 Task: Create new Company, with domain: 'washington.edu' and type: 'Prospect'. Add new contact for this company, with mail Id: 'Ishan.Long@washington.edu', First Name: Ishan, Last name:  Long, Job Title: 'IT Security Specialist', Phone Number: '(202) 555-2351'. Change life cycle stage to  Lead and lead status to  Open. Logged in from softage.1@softage.net
Action: Mouse moved to (99, 64)
Screenshot: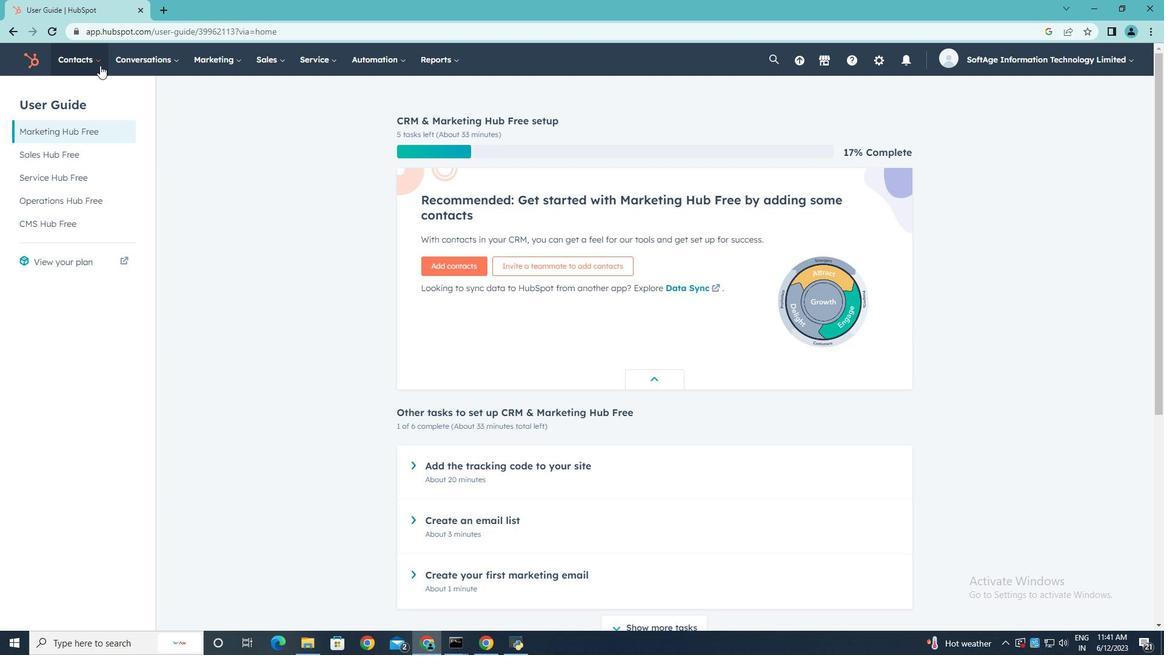 
Action: Mouse pressed left at (99, 64)
Screenshot: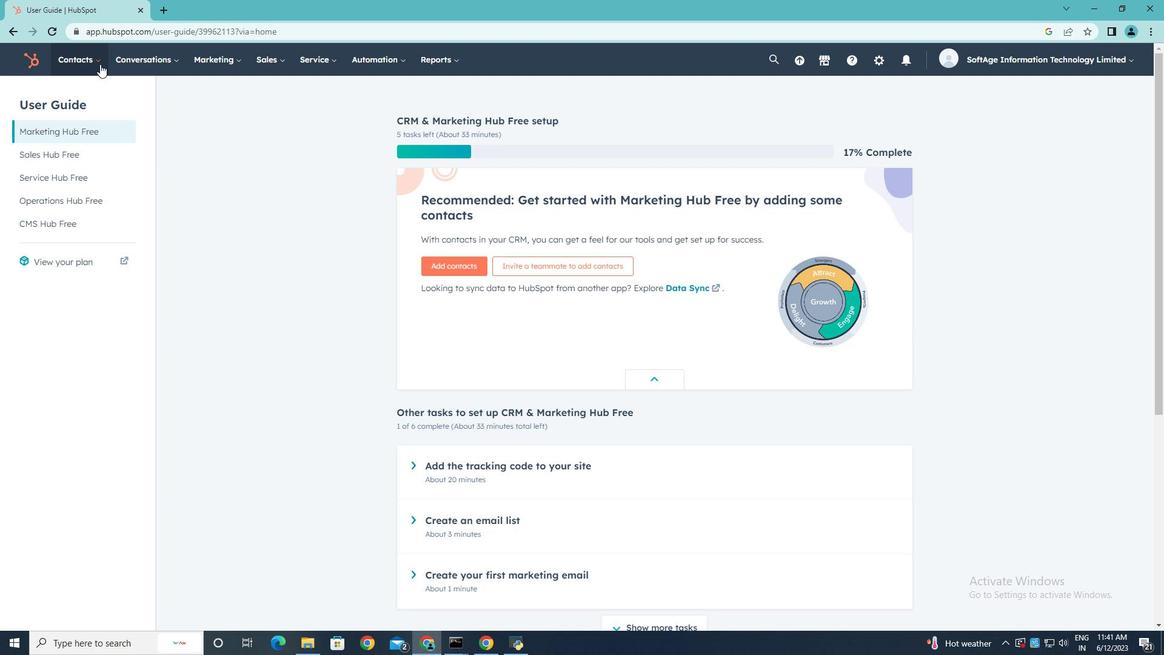 
Action: Mouse moved to (99, 124)
Screenshot: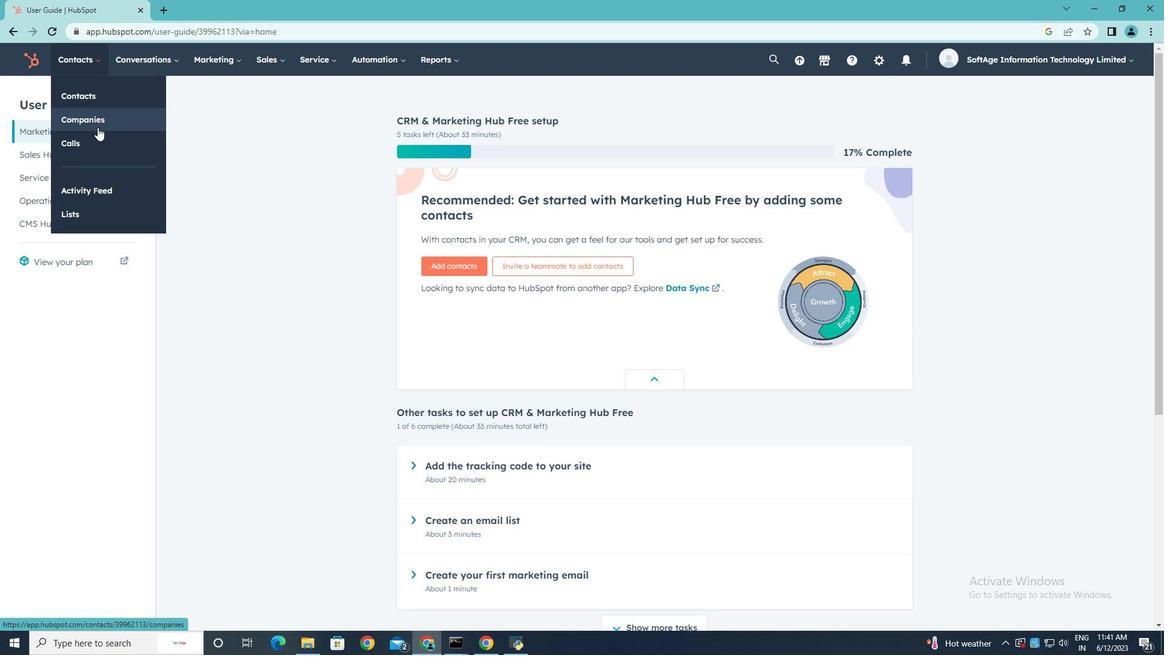 
Action: Mouse pressed left at (99, 124)
Screenshot: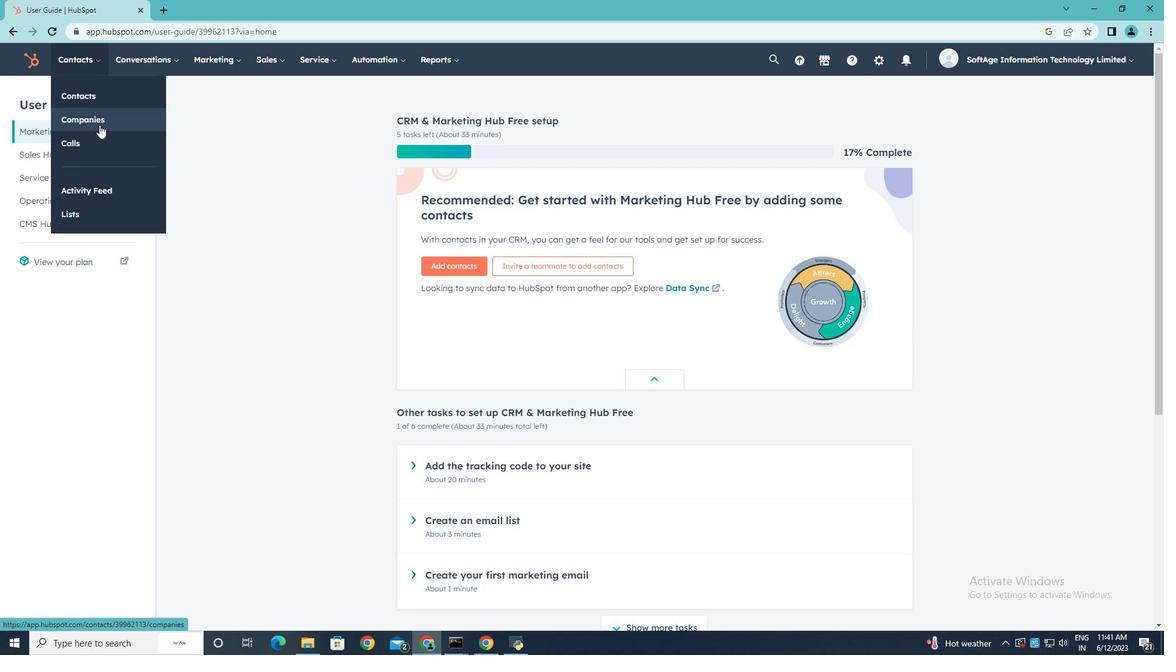 
Action: Mouse moved to (1093, 104)
Screenshot: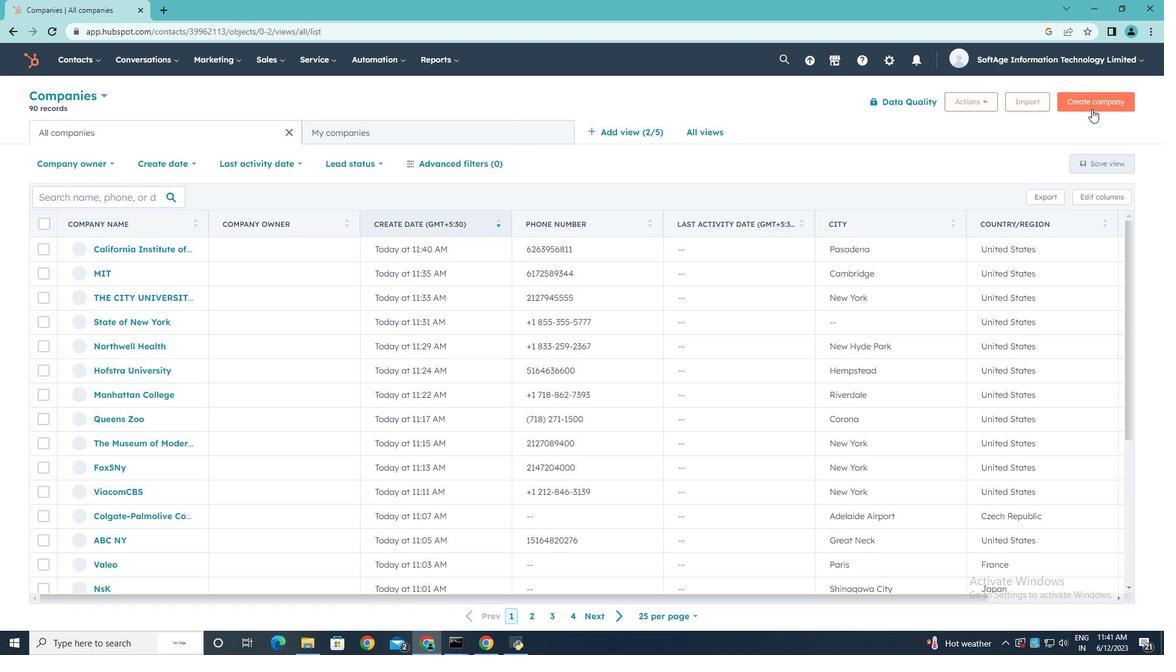 
Action: Mouse pressed left at (1093, 104)
Screenshot: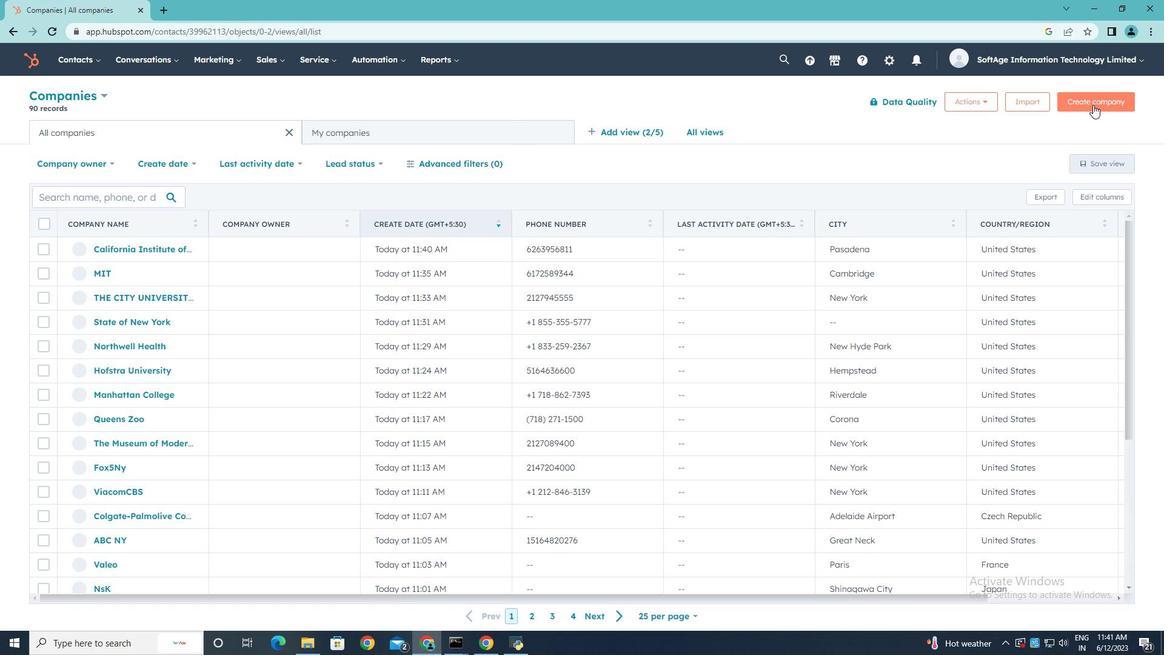 
Action: Mouse moved to (896, 162)
Screenshot: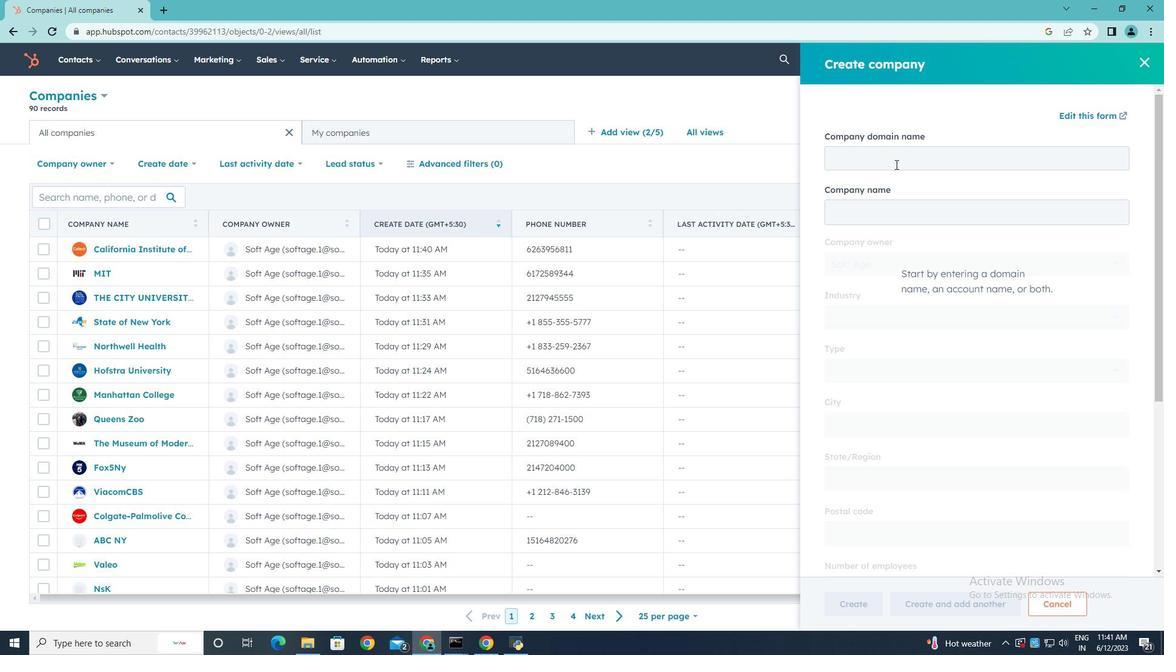 
Action: Mouse pressed left at (896, 162)
Screenshot: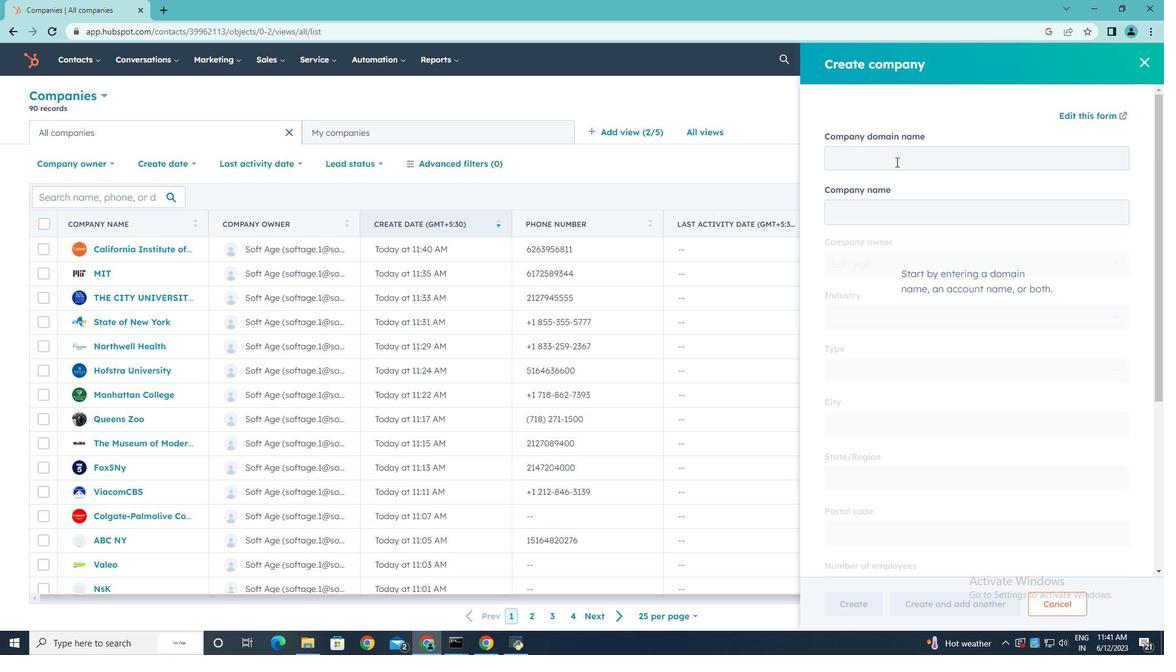 
Action: Key pressed washi<Key.backspace>ington.edu
Screenshot: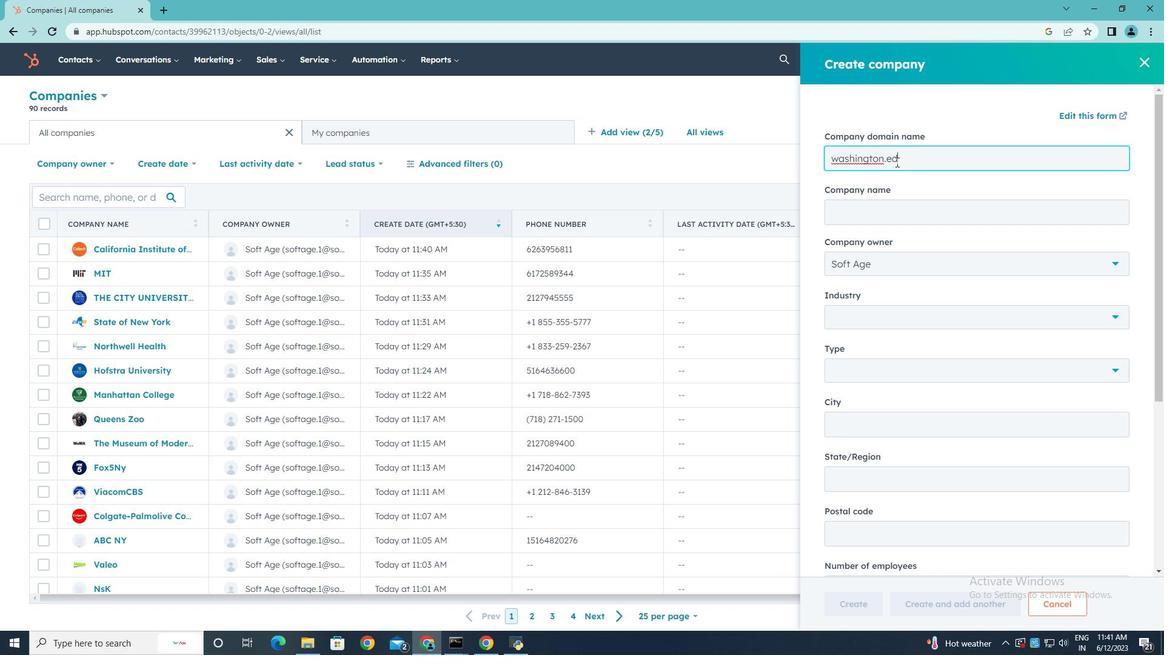 
Action: Mouse moved to (948, 211)
Screenshot: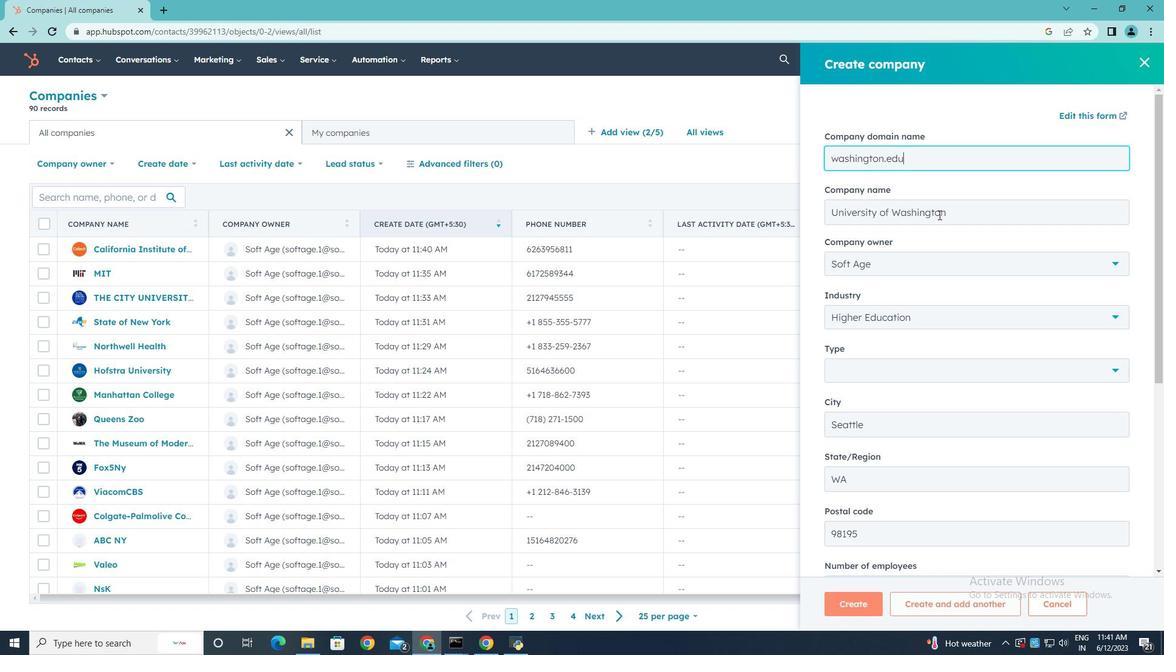 
Action: Mouse scrolled (948, 211) with delta (0, 0)
Screenshot: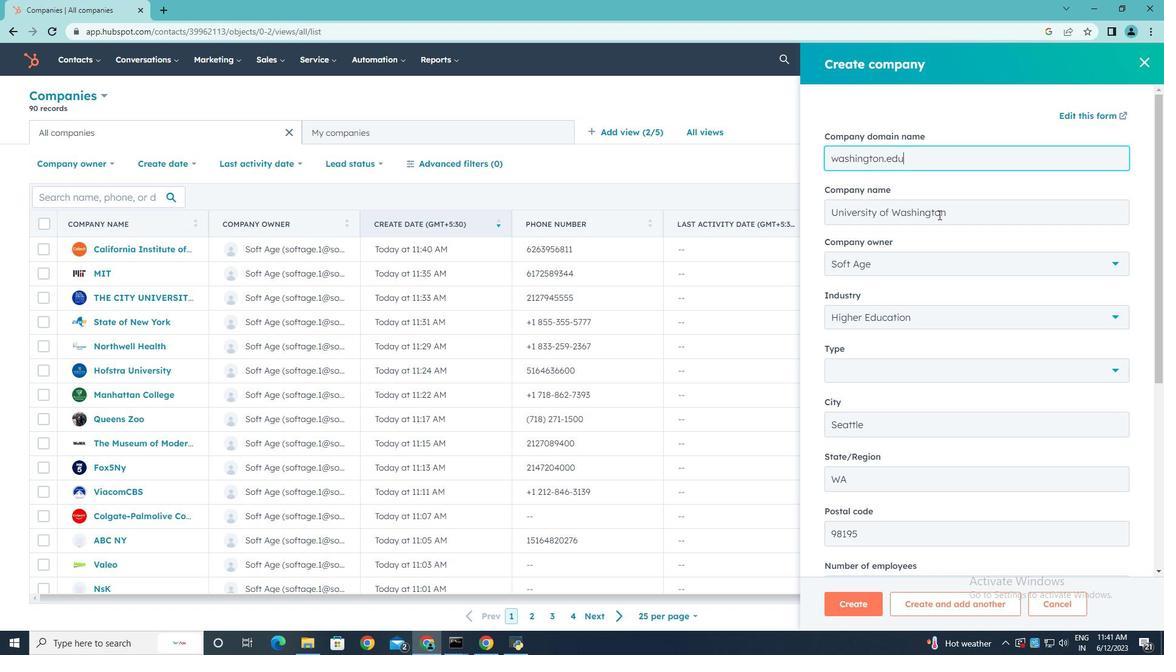 
Action: Mouse scrolled (948, 211) with delta (0, 0)
Screenshot: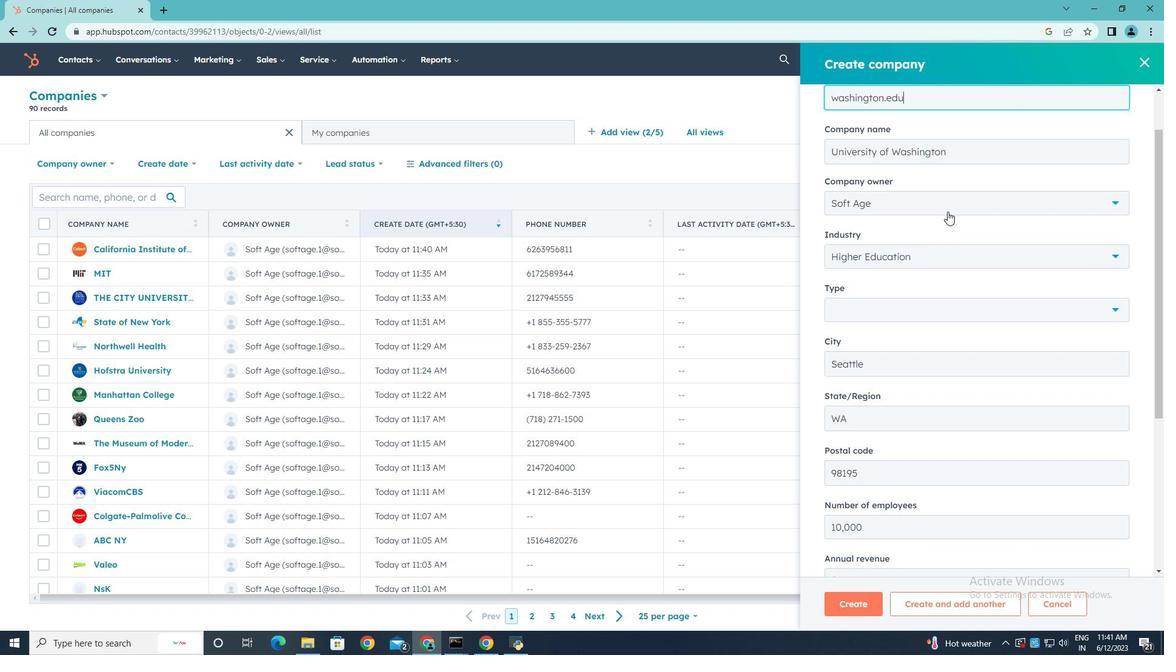 
Action: Mouse moved to (1115, 250)
Screenshot: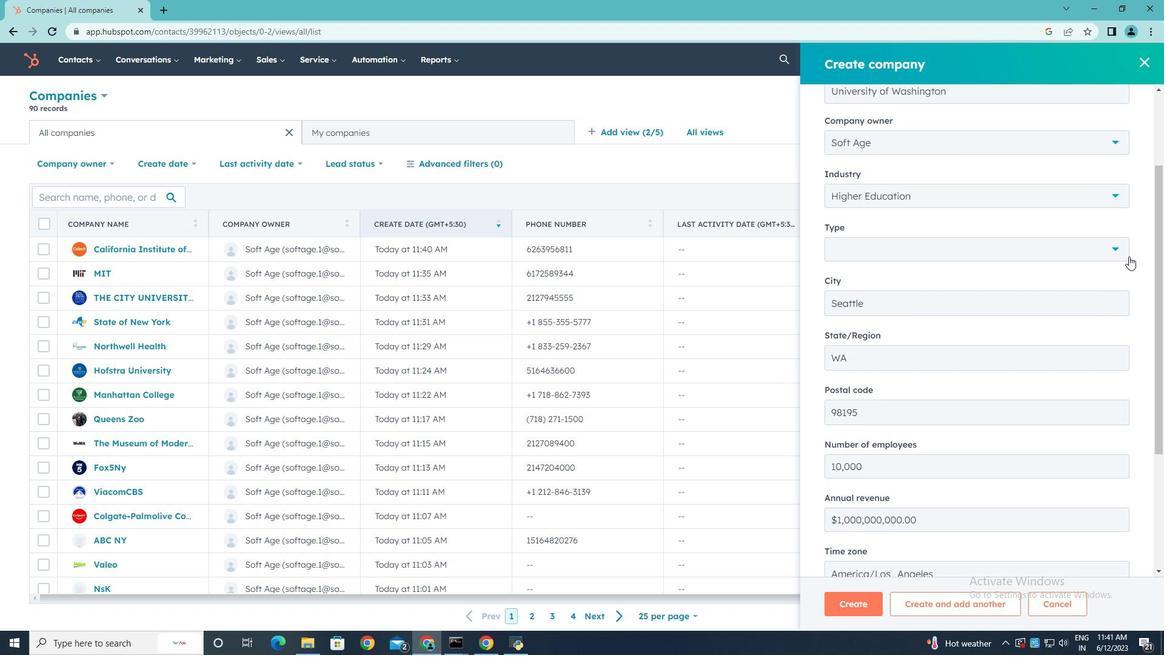 
Action: Mouse pressed left at (1115, 250)
Screenshot: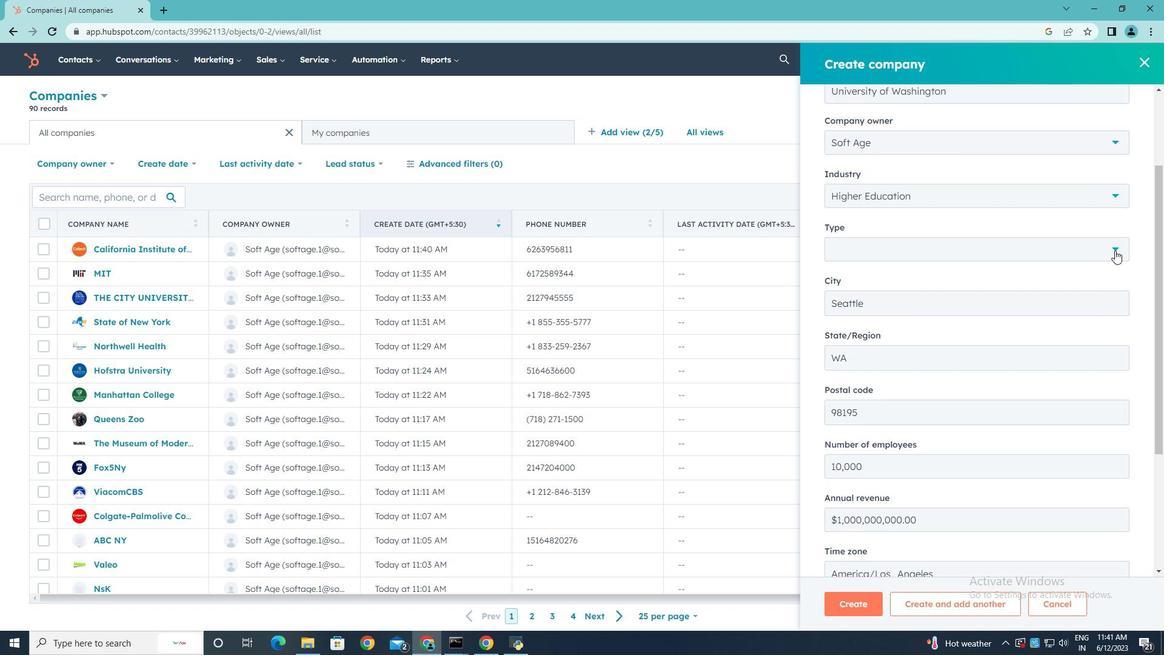 
Action: Mouse moved to (882, 301)
Screenshot: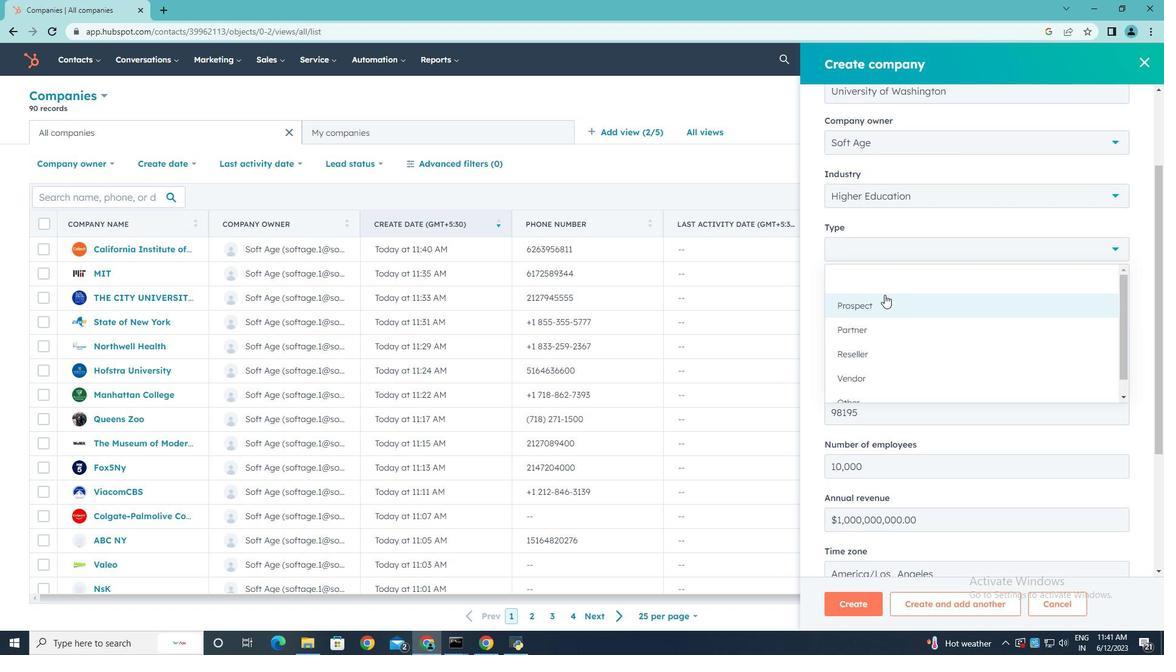 
Action: Mouse pressed left at (882, 301)
Screenshot: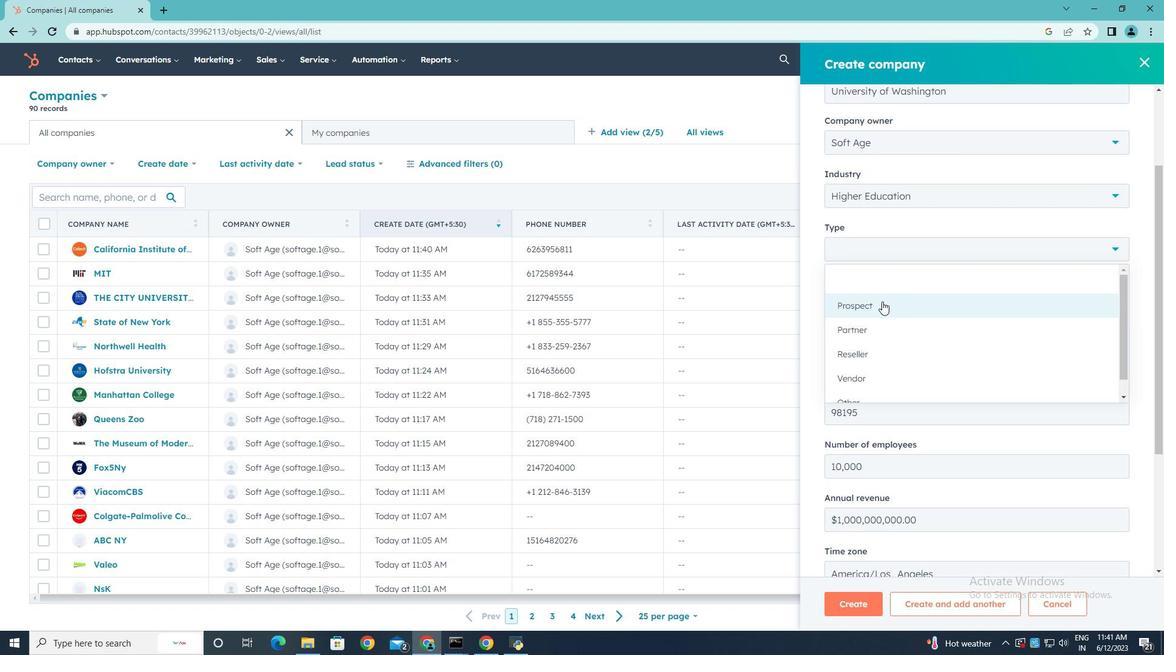 
Action: Mouse scrolled (882, 300) with delta (0, 0)
Screenshot: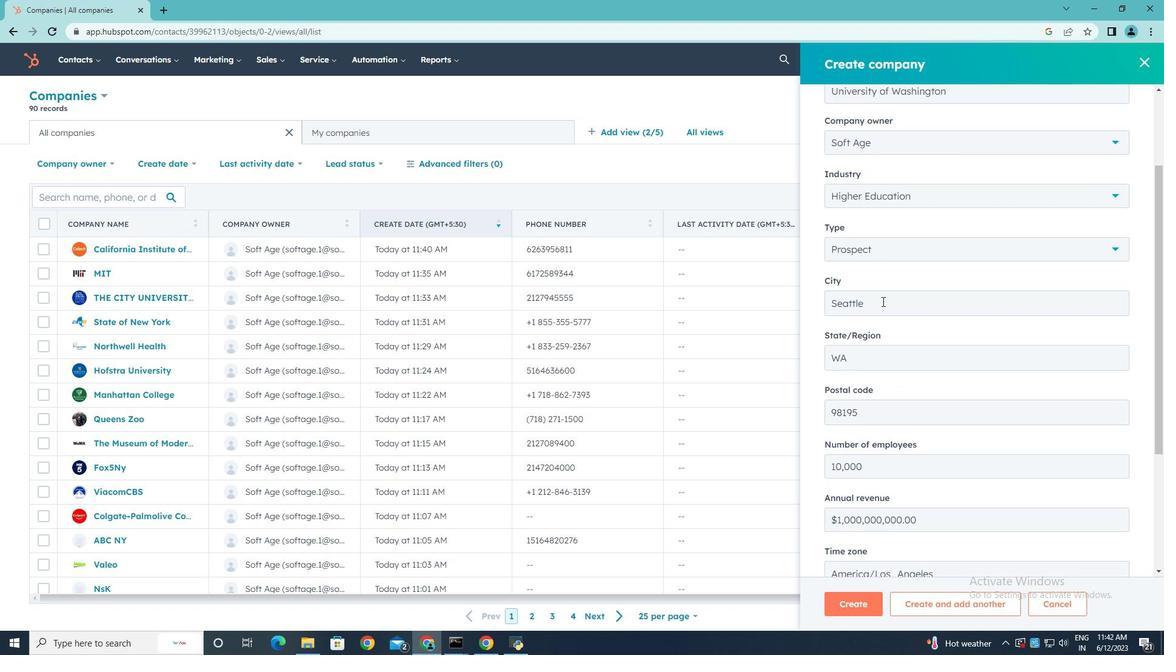 
Action: Mouse scrolled (882, 300) with delta (0, 0)
Screenshot: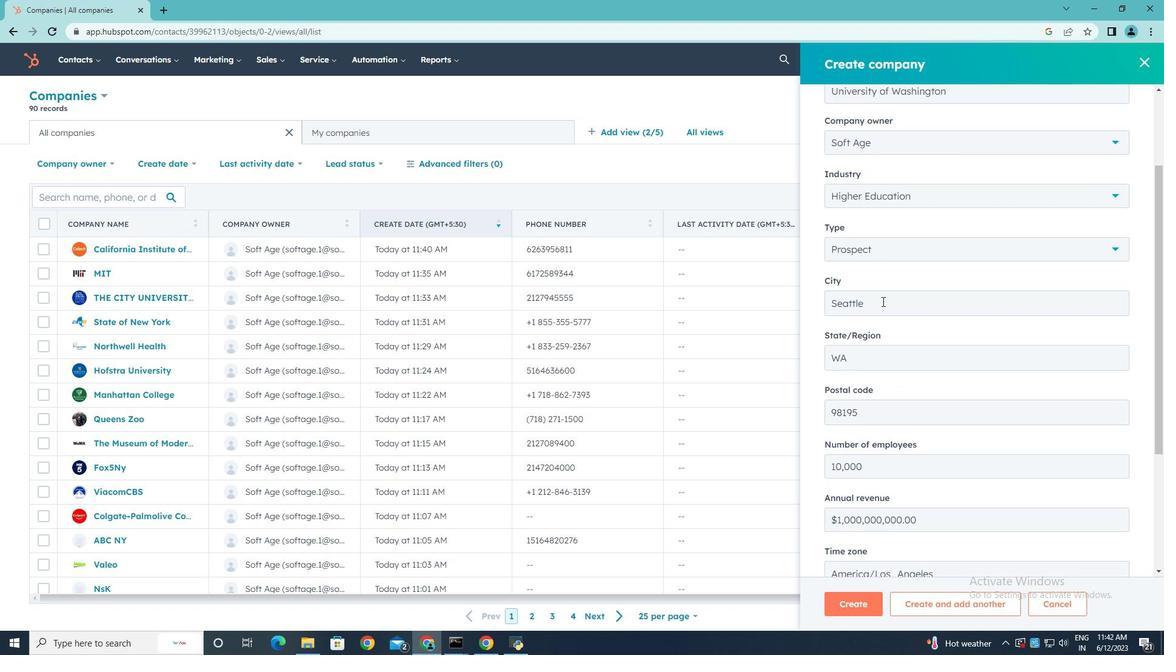 
Action: Mouse scrolled (882, 300) with delta (0, 0)
Screenshot: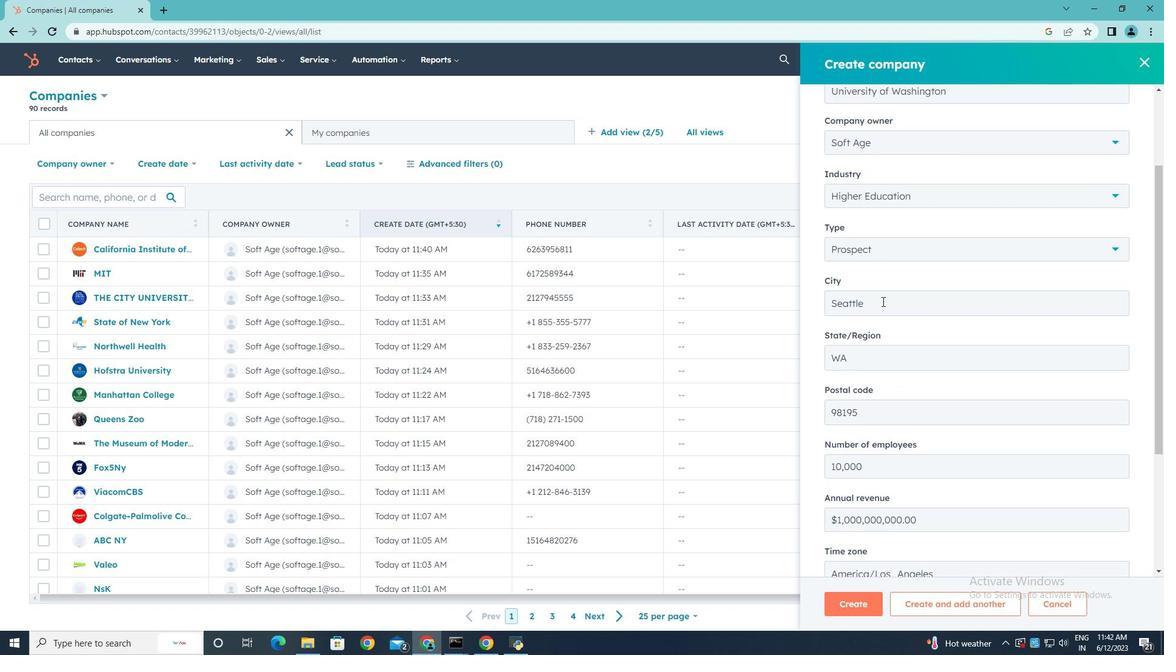 
Action: Mouse moved to (851, 597)
Screenshot: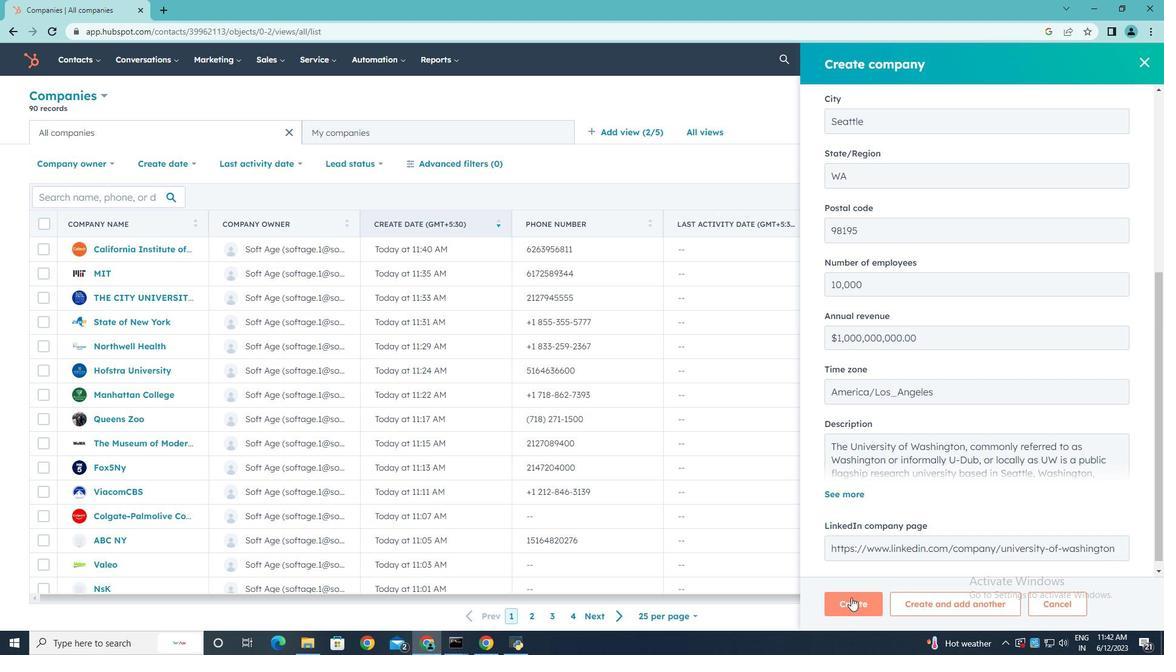 
Action: Mouse pressed left at (851, 597)
Screenshot: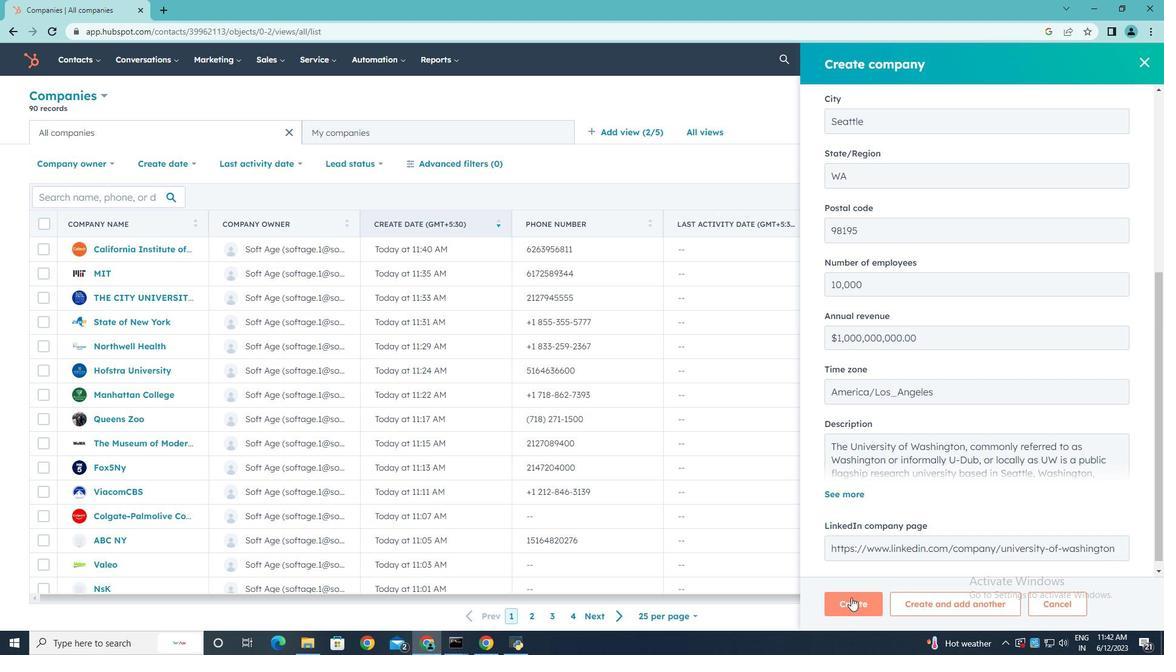 
Action: Mouse moved to (822, 391)
Screenshot: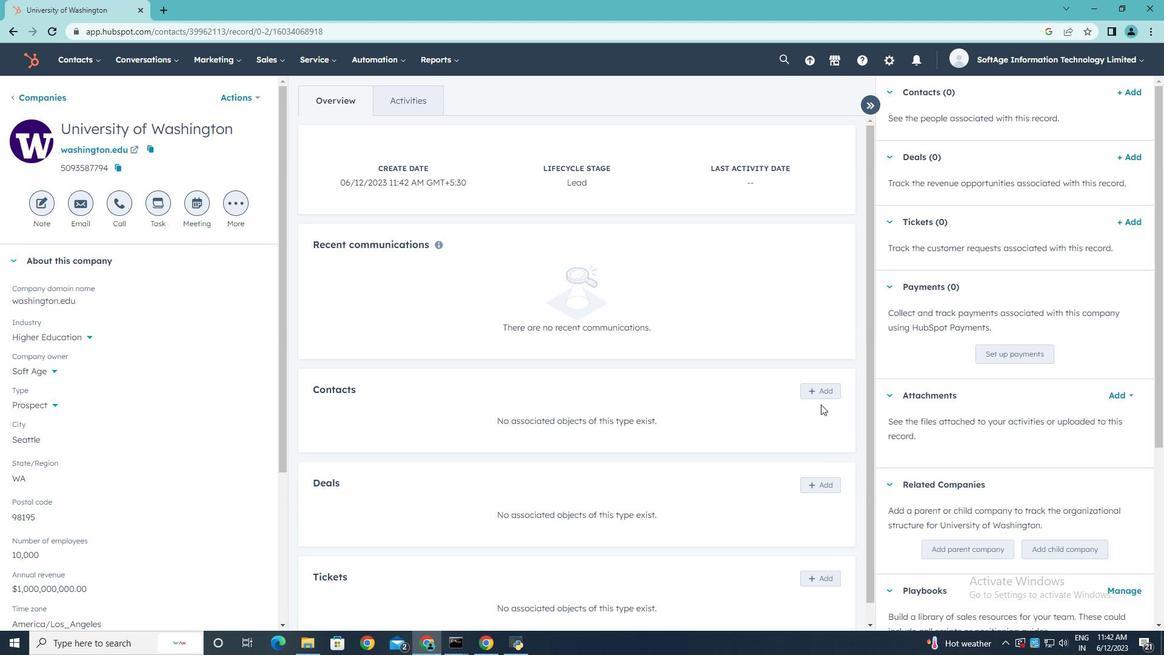 
Action: Mouse pressed left at (822, 391)
Screenshot: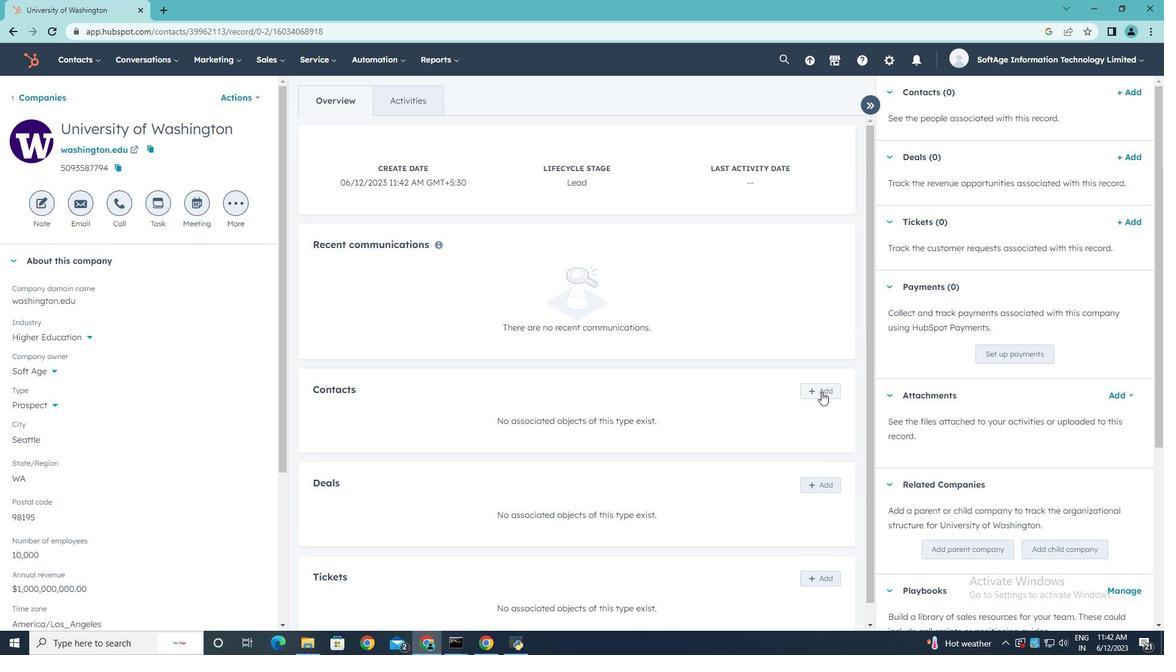 
Action: Mouse moved to (927, 125)
Screenshot: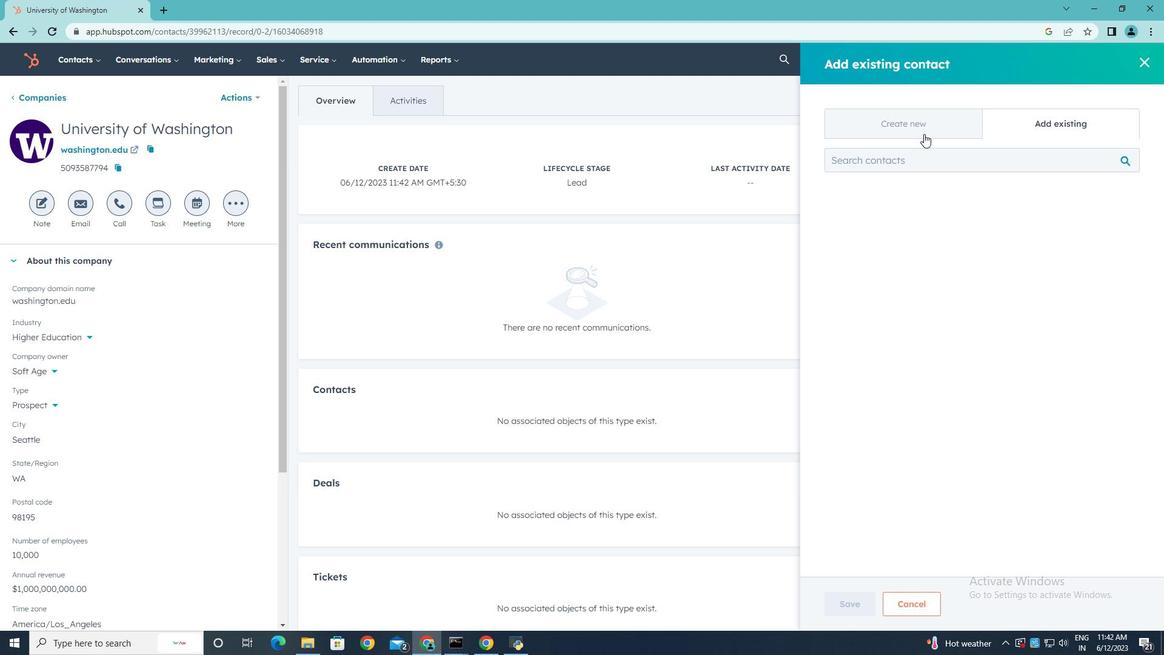 
Action: Mouse pressed left at (927, 125)
Screenshot: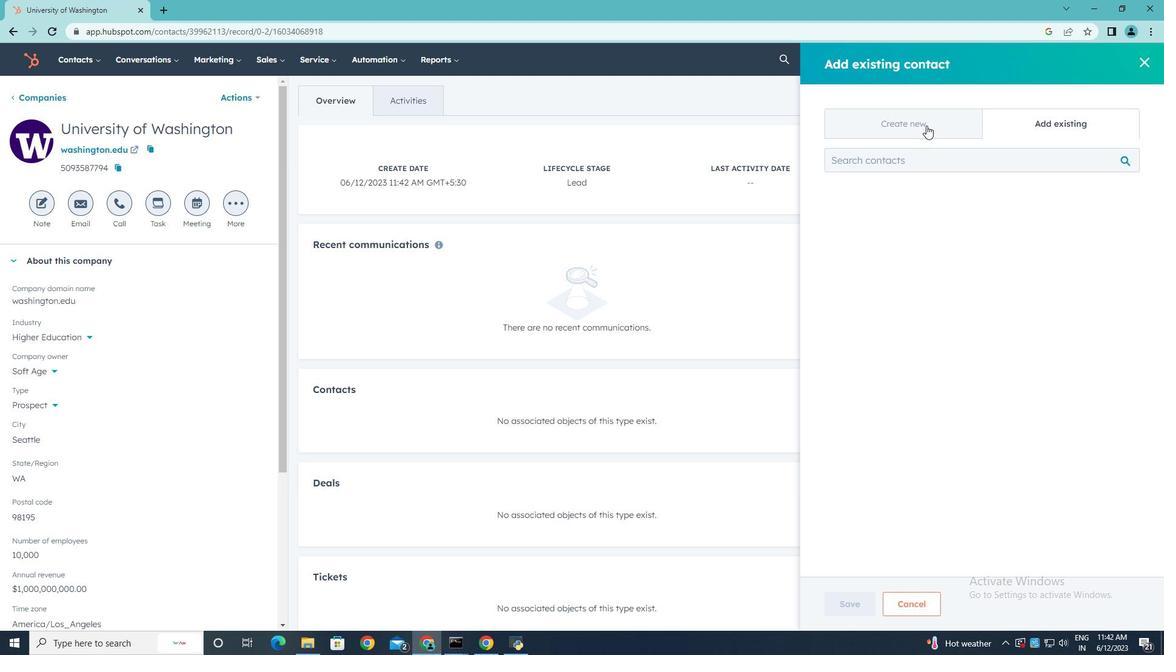 
Action: Mouse moved to (874, 197)
Screenshot: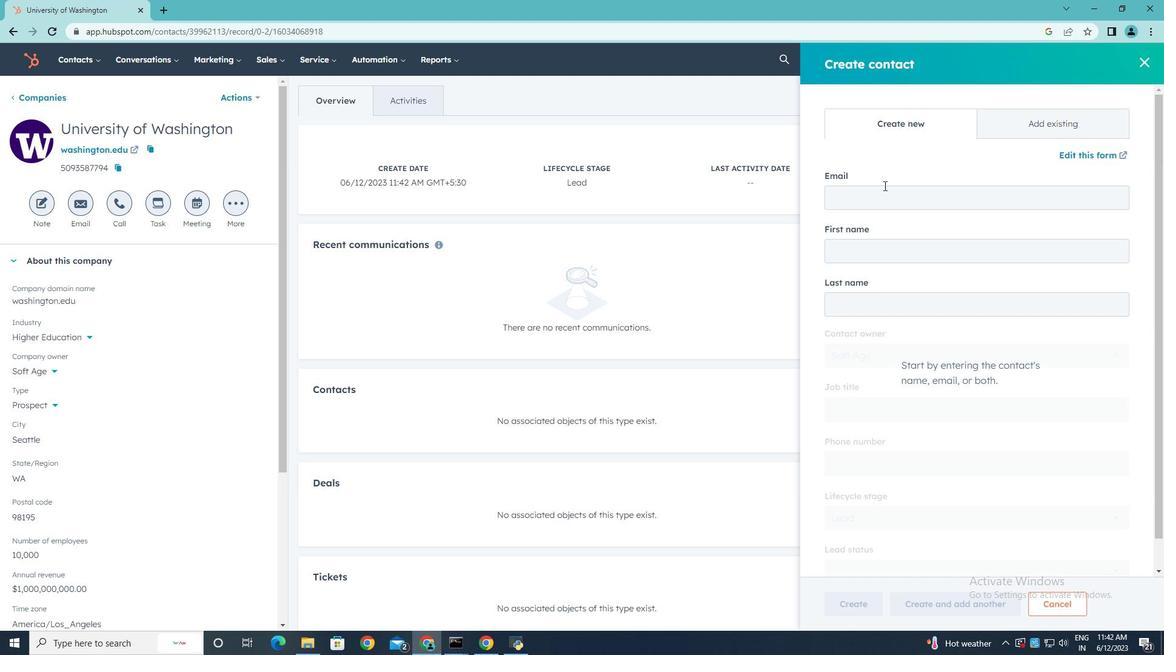 
Action: Mouse pressed left at (874, 197)
Screenshot: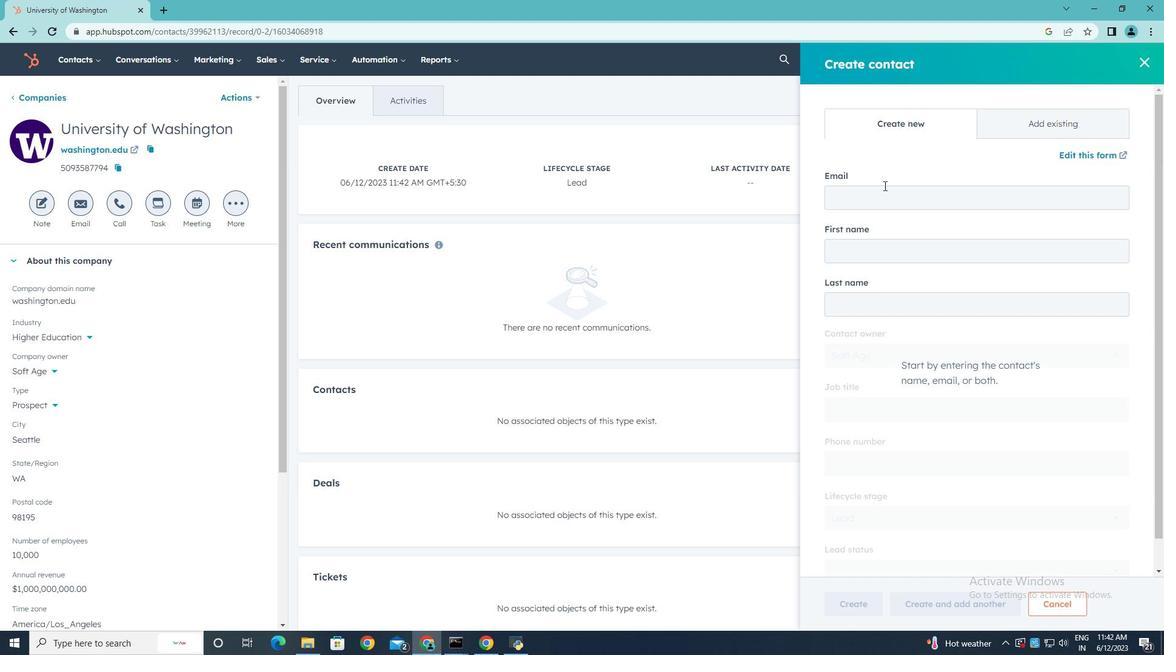 
Action: Key pressed <Key.shift>Ishan.<Key.shift>Long<Key.shift>@washington.edu
Screenshot: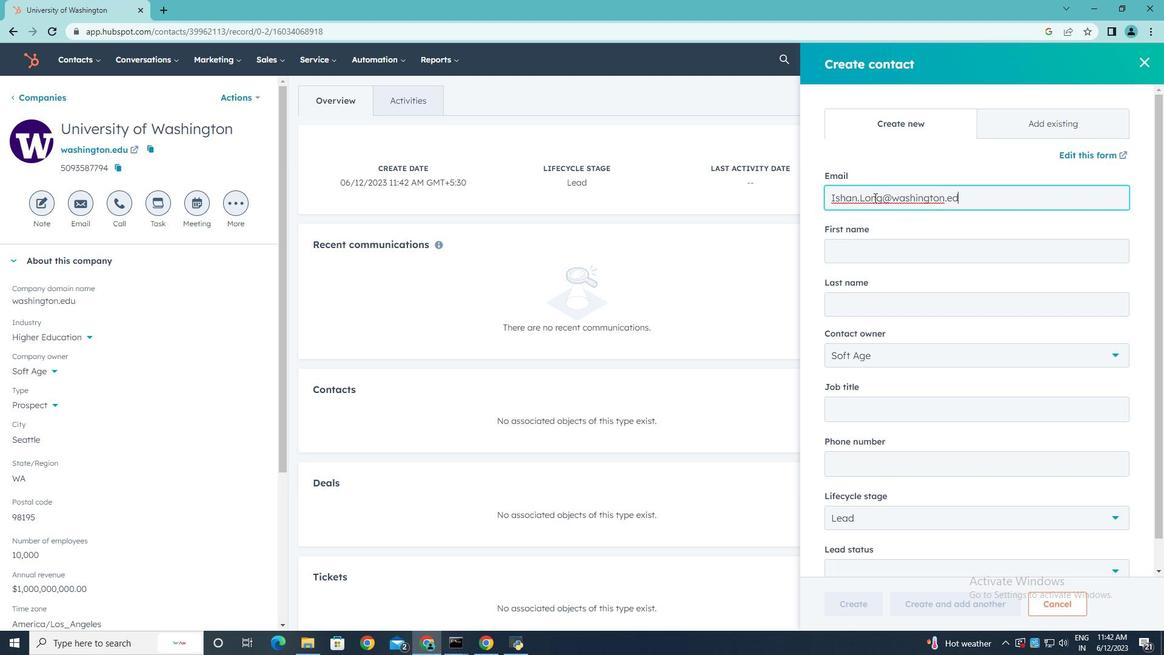 
Action: Mouse moved to (902, 252)
Screenshot: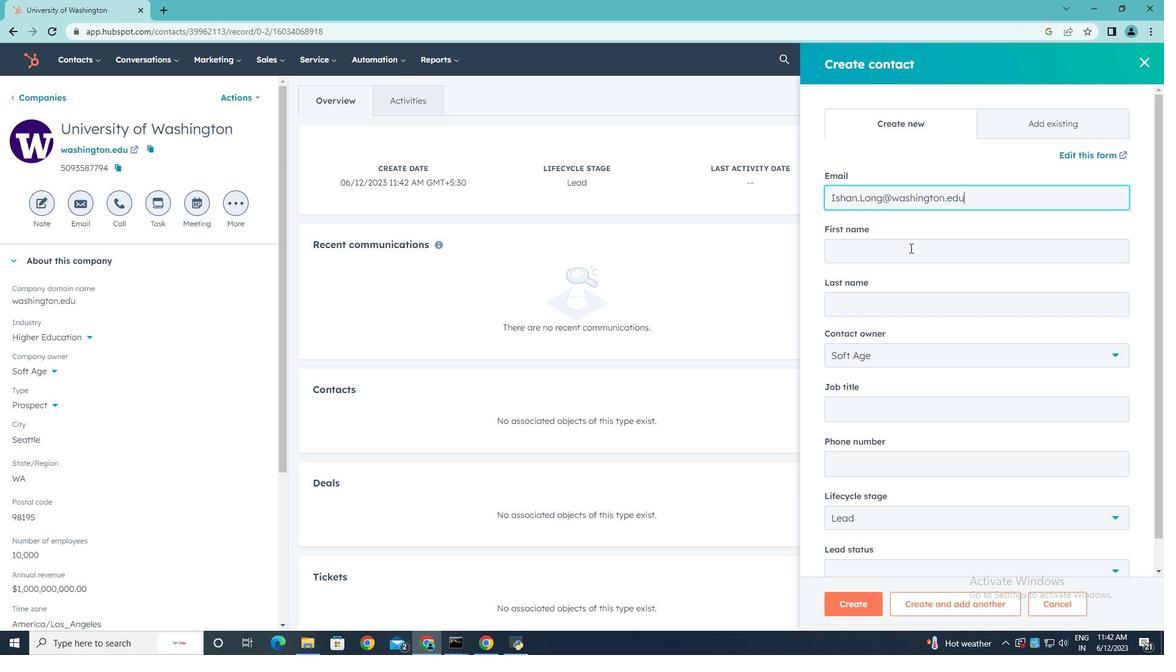 
Action: Mouse pressed left at (902, 252)
Screenshot: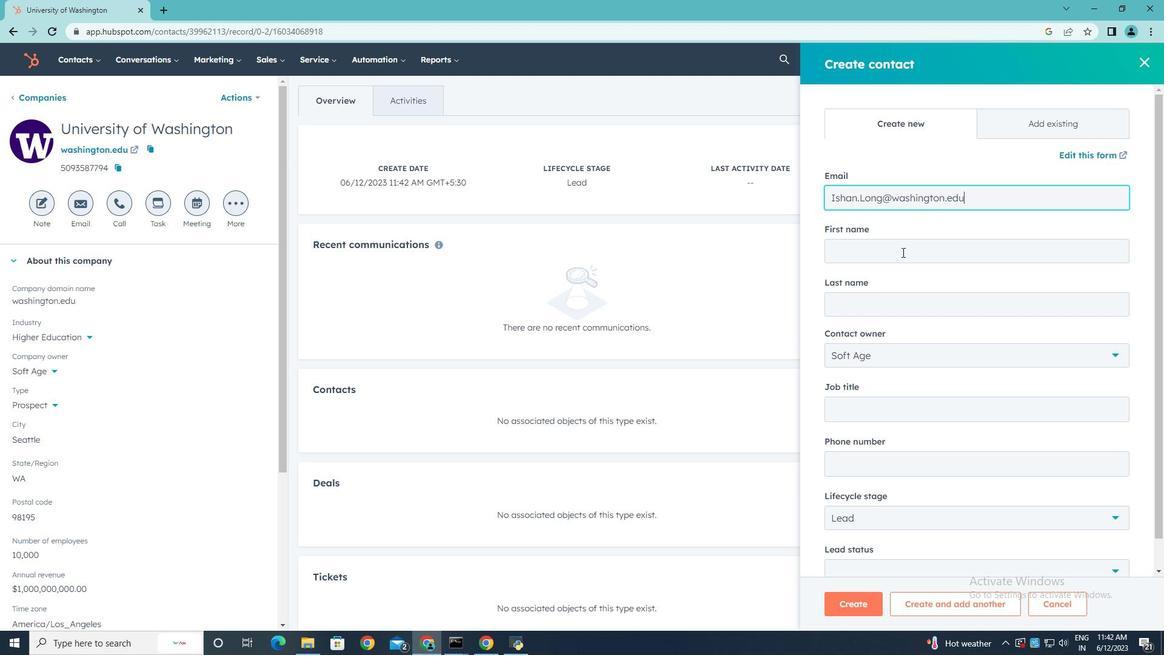 
Action: Mouse moved to (903, 252)
Screenshot: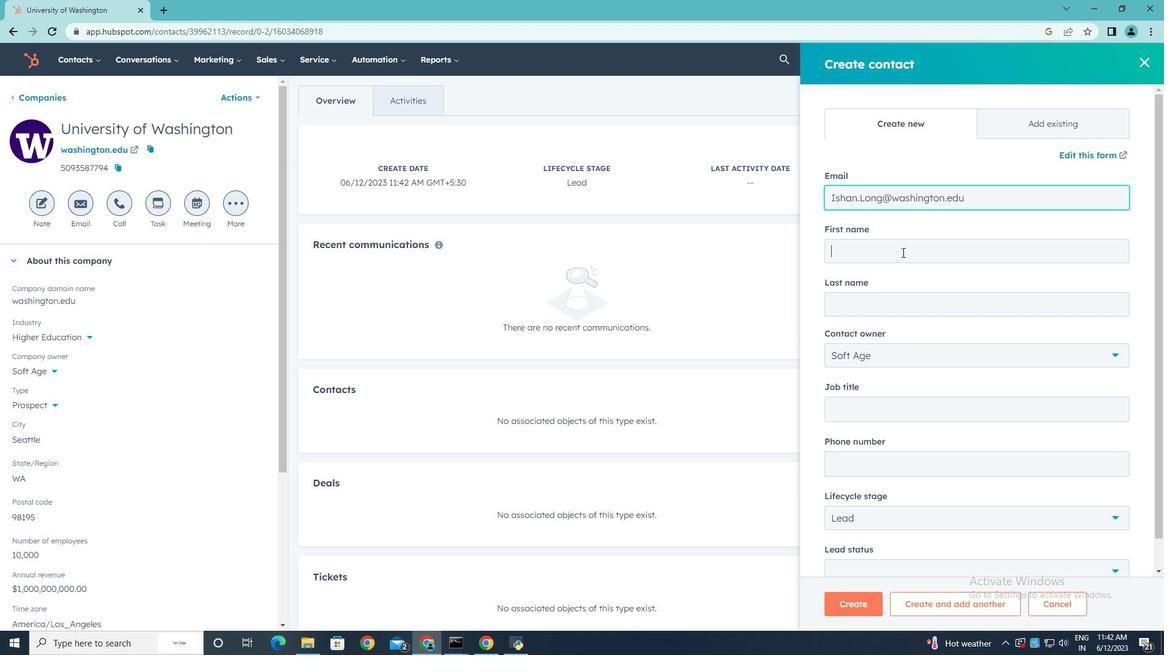 
Action: Key pressed <Key.shift>Ishan
Screenshot: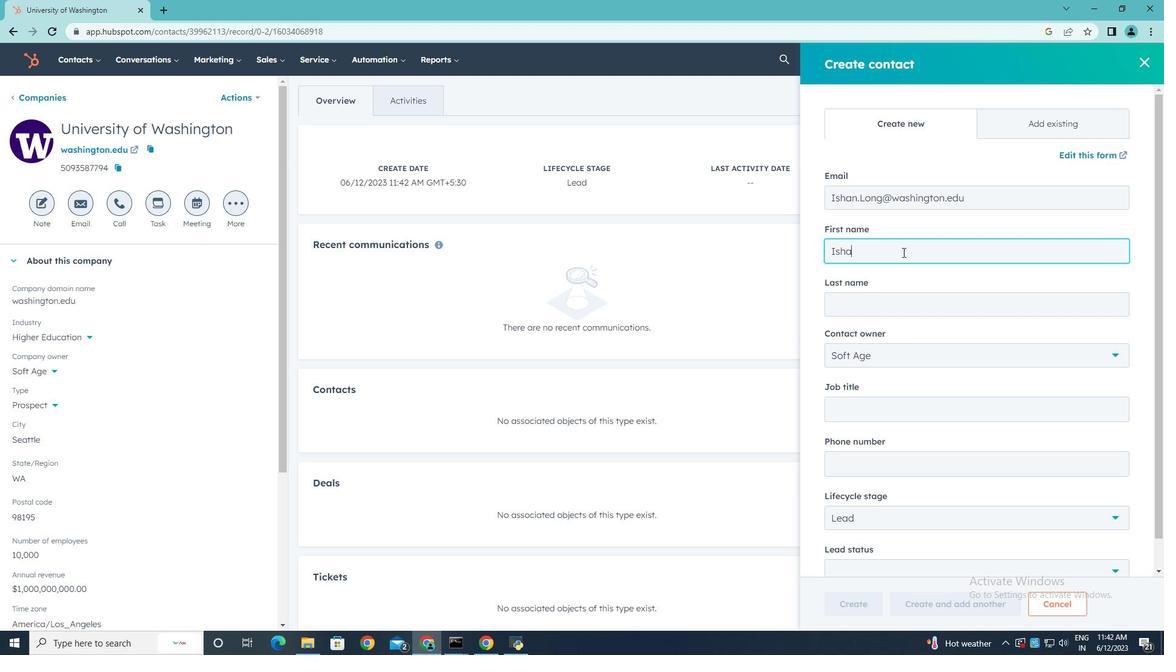 
Action: Mouse moved to (885, 302)
Screenshot: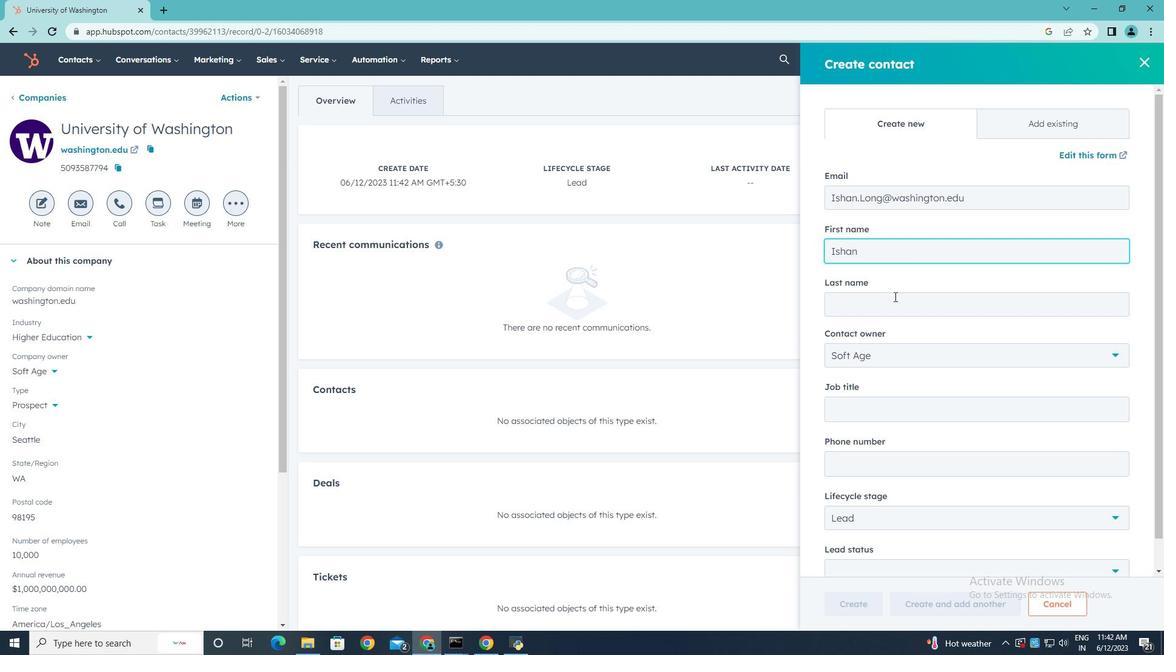 
Action: Mouse pressed left at (885, 302)
Screenshot: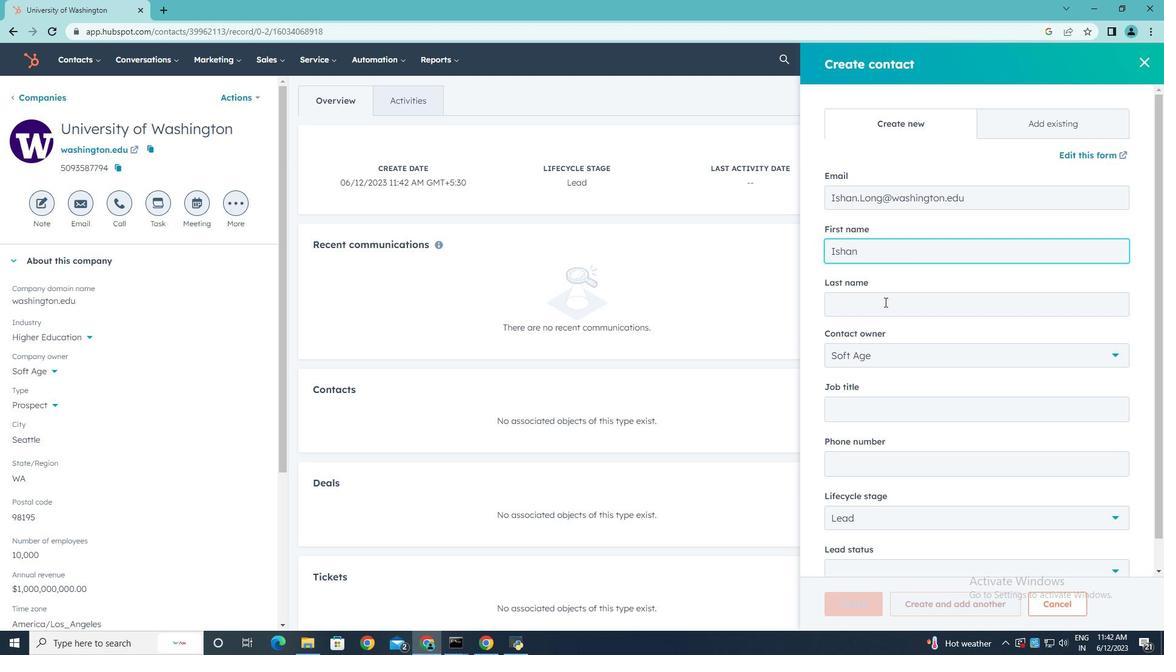 
Action: Key pressed <Key.shift>Long
Screenshot: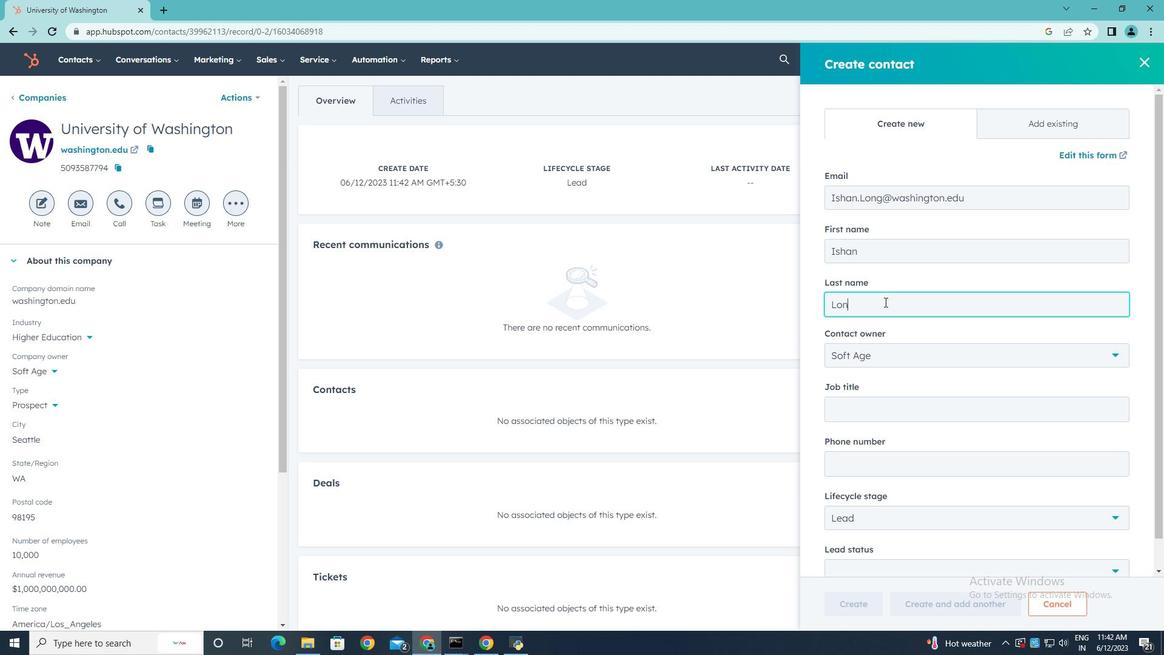 
Action: Mouse moved to (889, 405)
Screenshot: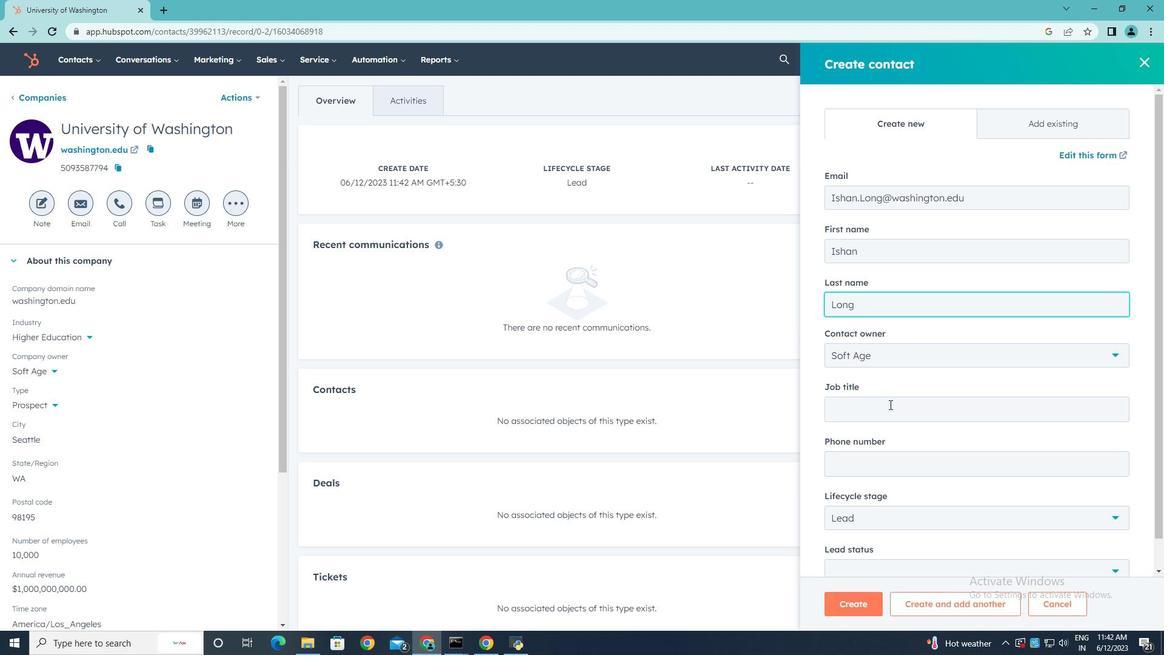 
Action: Mouse pressed left at (889, 405)
Screenshot: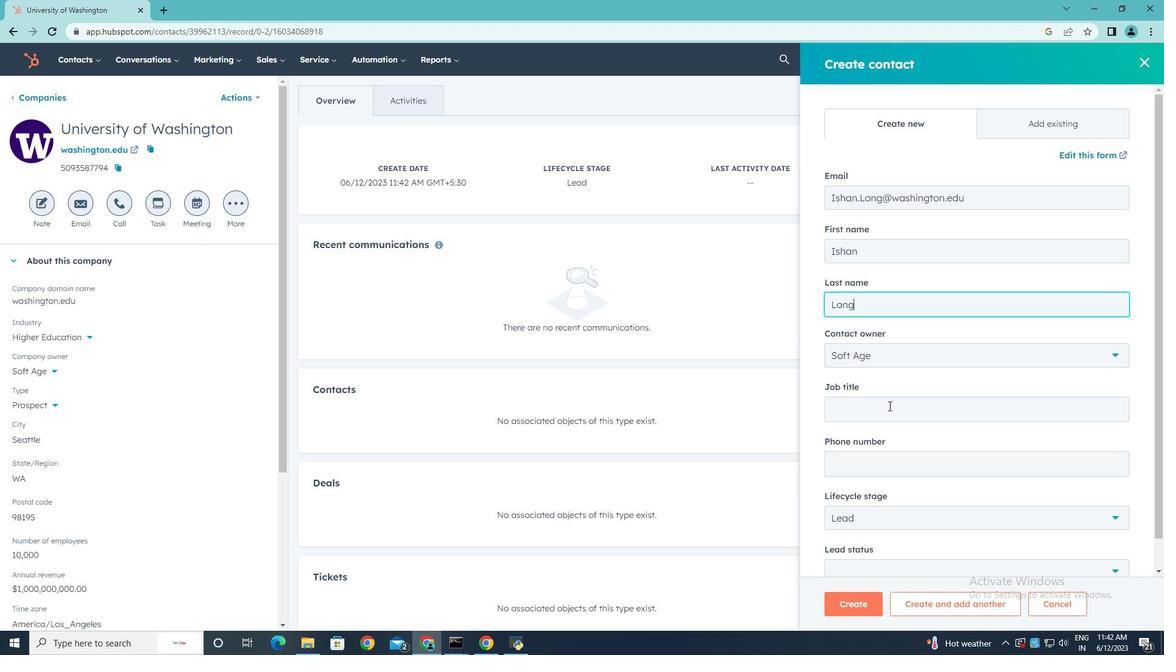 
Action: Key pressed <Key.shift>IT<Key.space><Key.shift>Security<Key.space><Key.shift>Specialsit
Screenshot: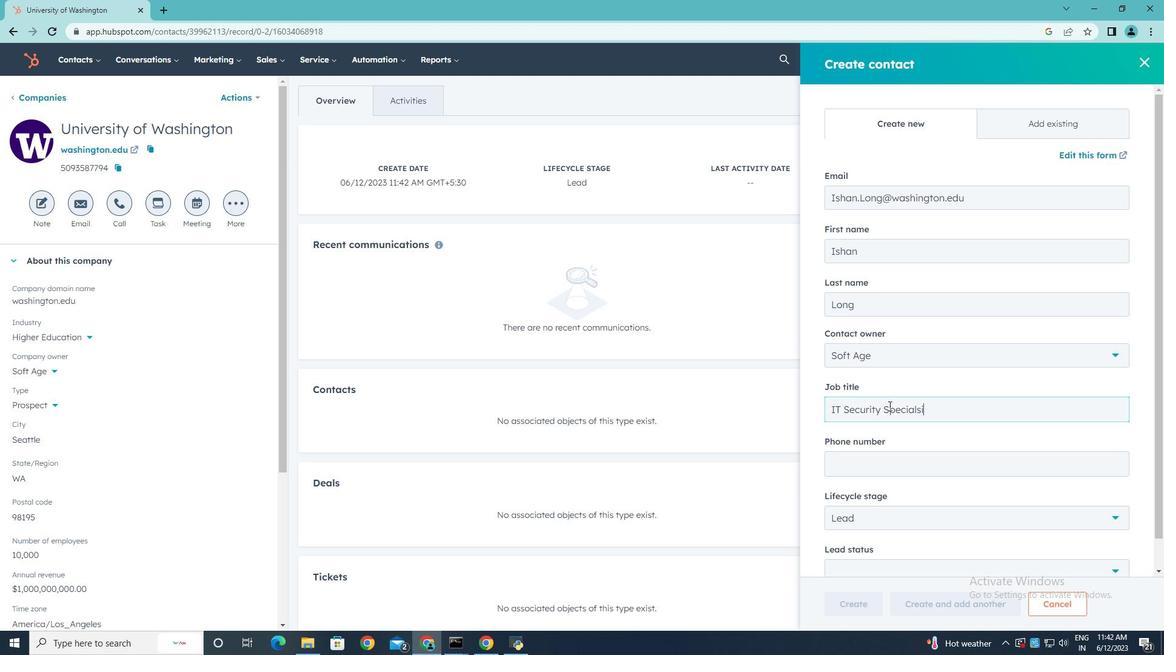 
Action: Mouse moved to (882, 445)
Screenshot: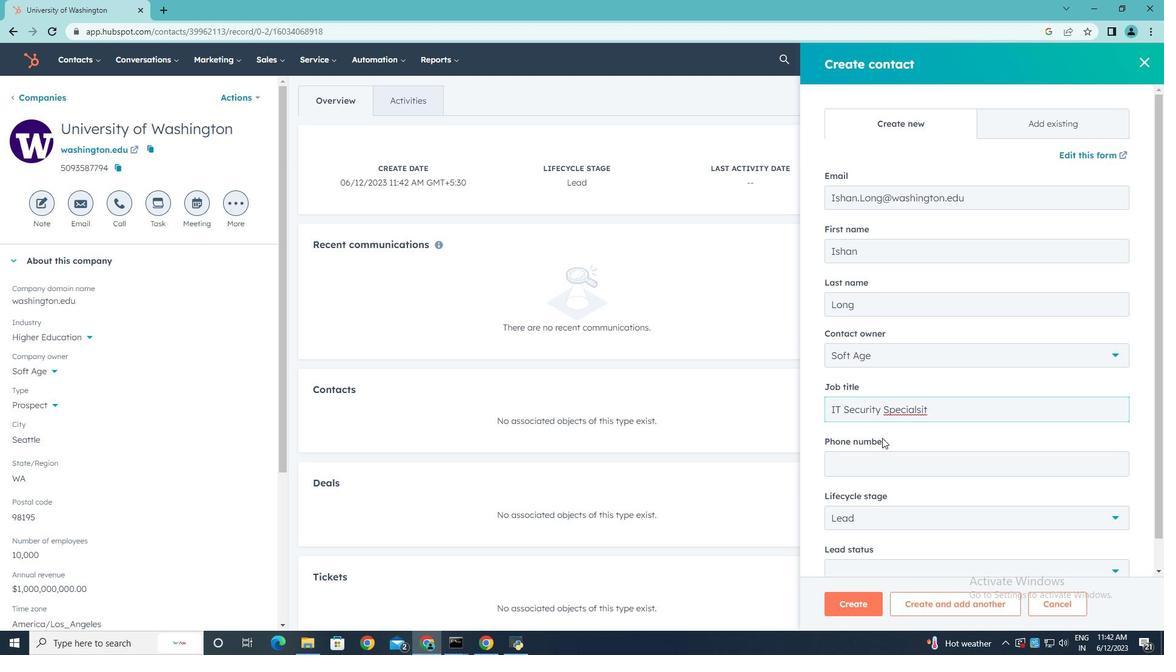 
Action: Key pressed <Key.backspace><Key.backspace><Key.backspace>s<Key.backspace>ist
Screenshot: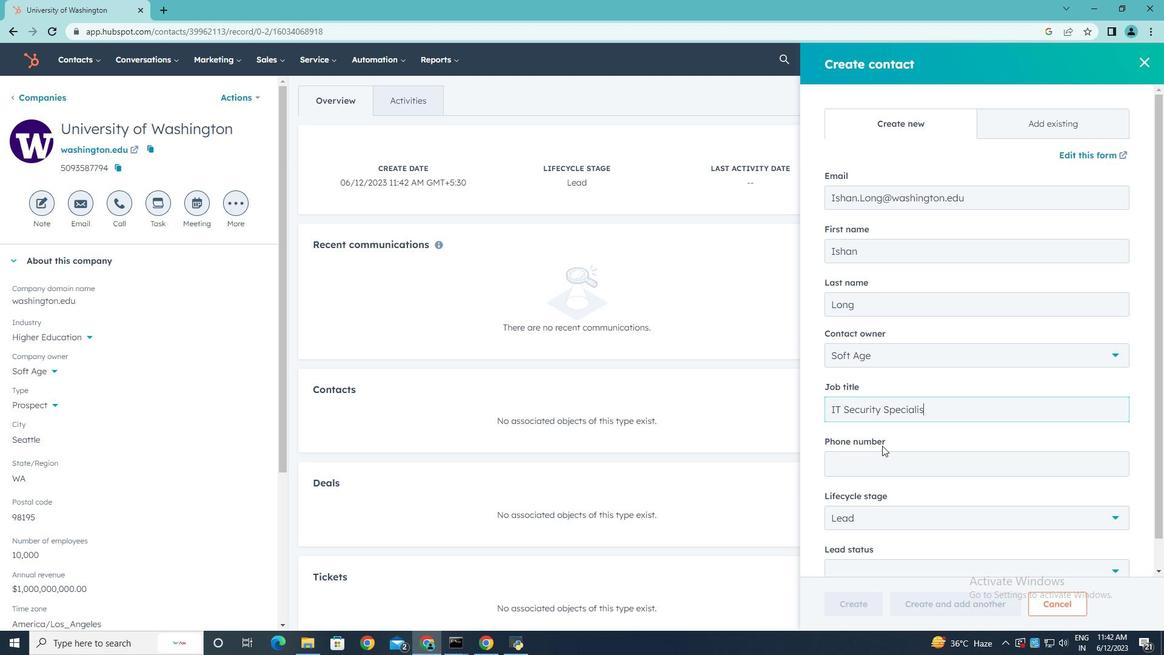 
Action: Mouse moved to (866, 461)
Screenshot: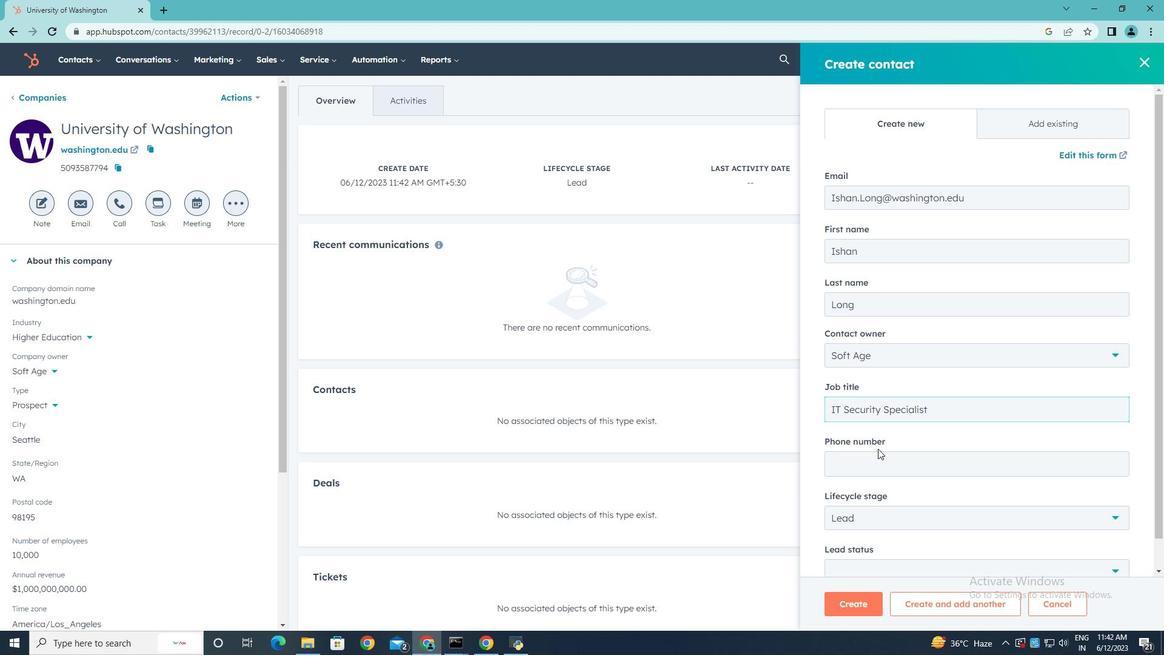 
Action: Mouse pressed left at (866, 461)
Screenshot: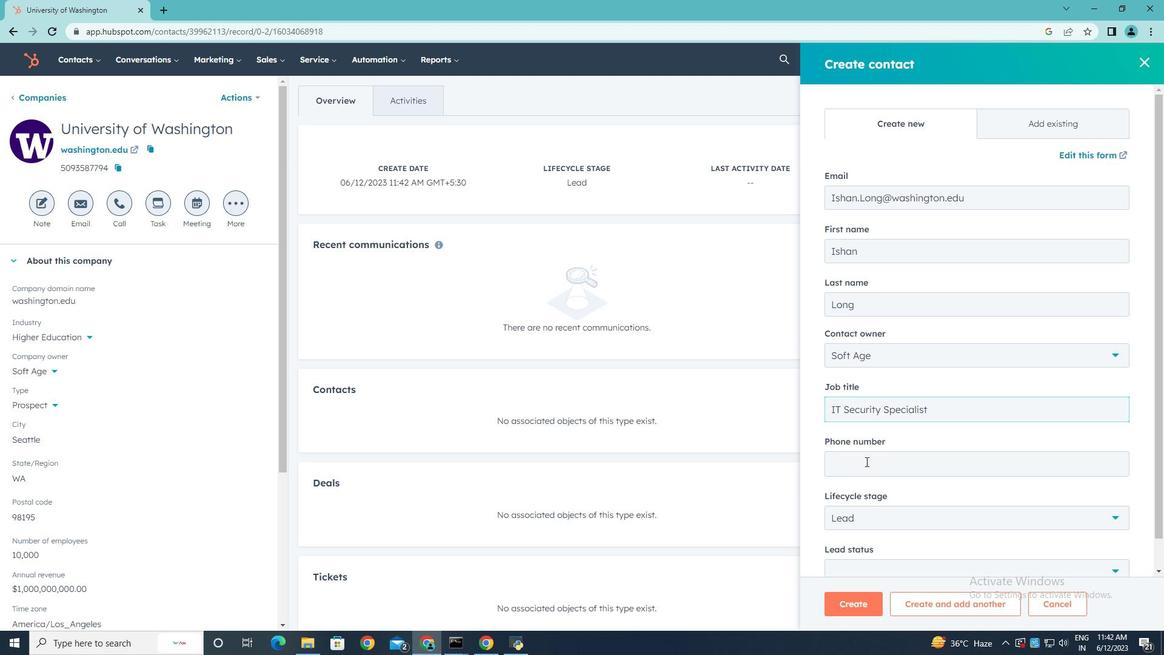 
Action: Key pressed 2025552351
Screenshot: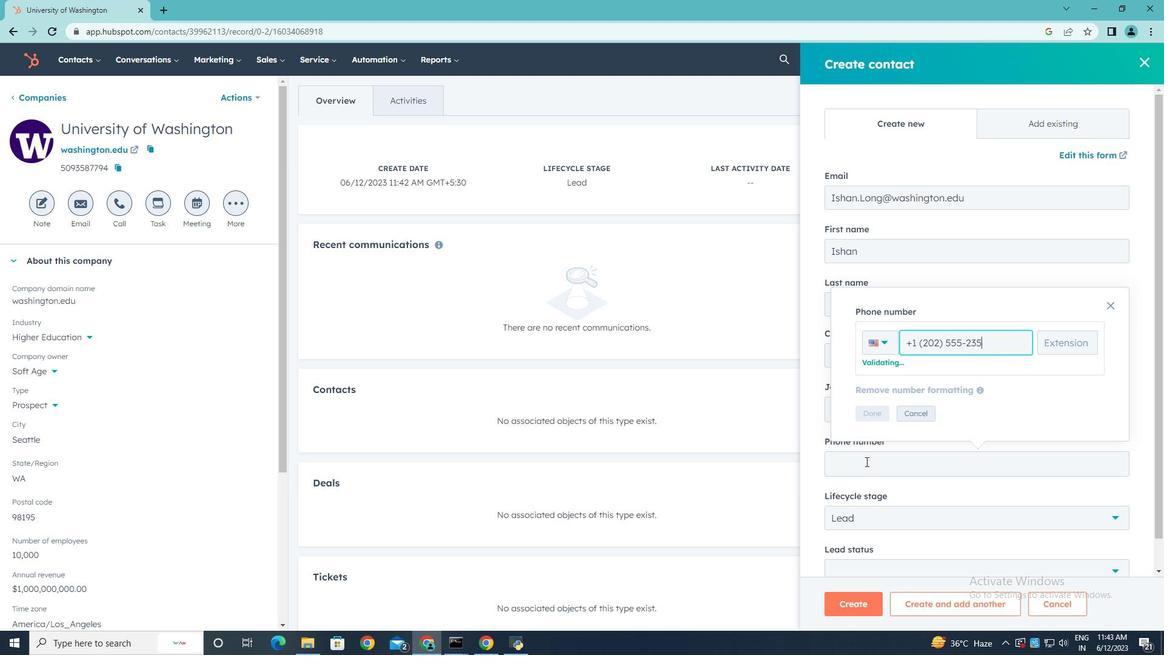 
Action: Mouse moved to (873, 410)
Screenshot: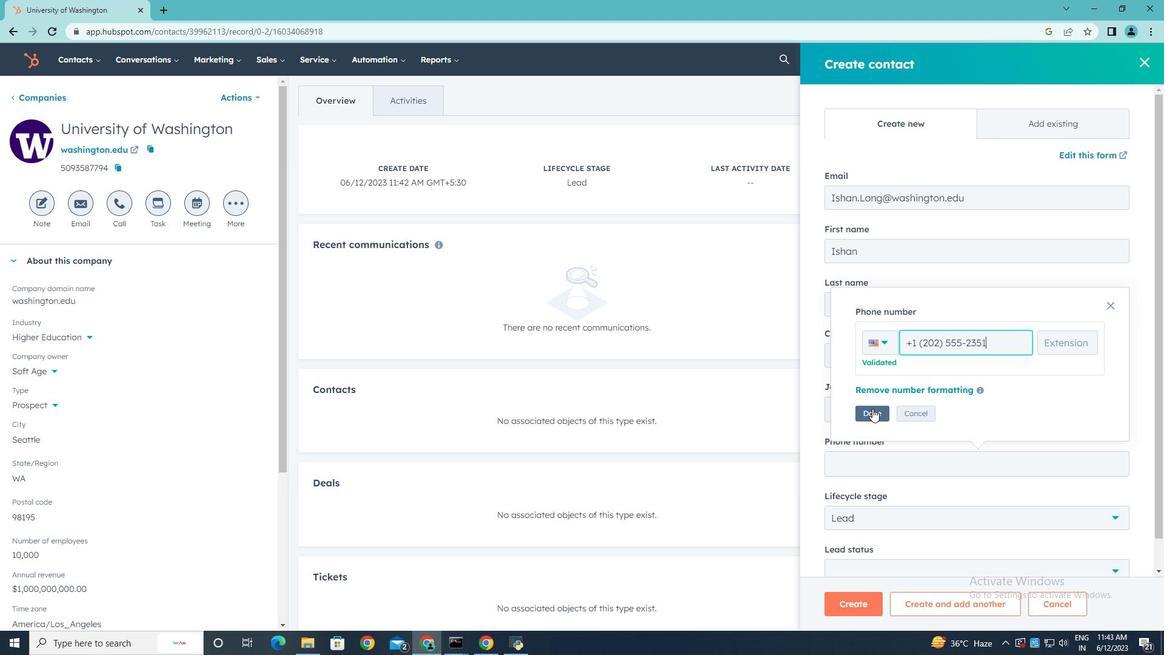 
Action: Mouse pressed left at (873, 410)
Screenshot: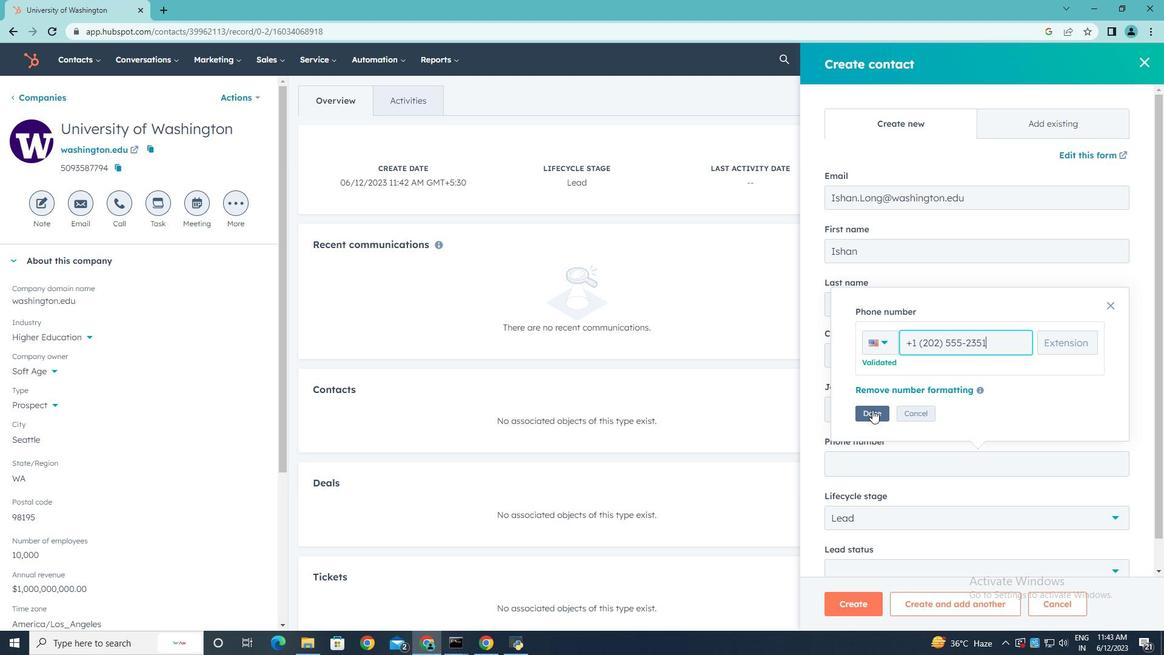 
Action: Mouse moved to (1115, 513)
Screenshot: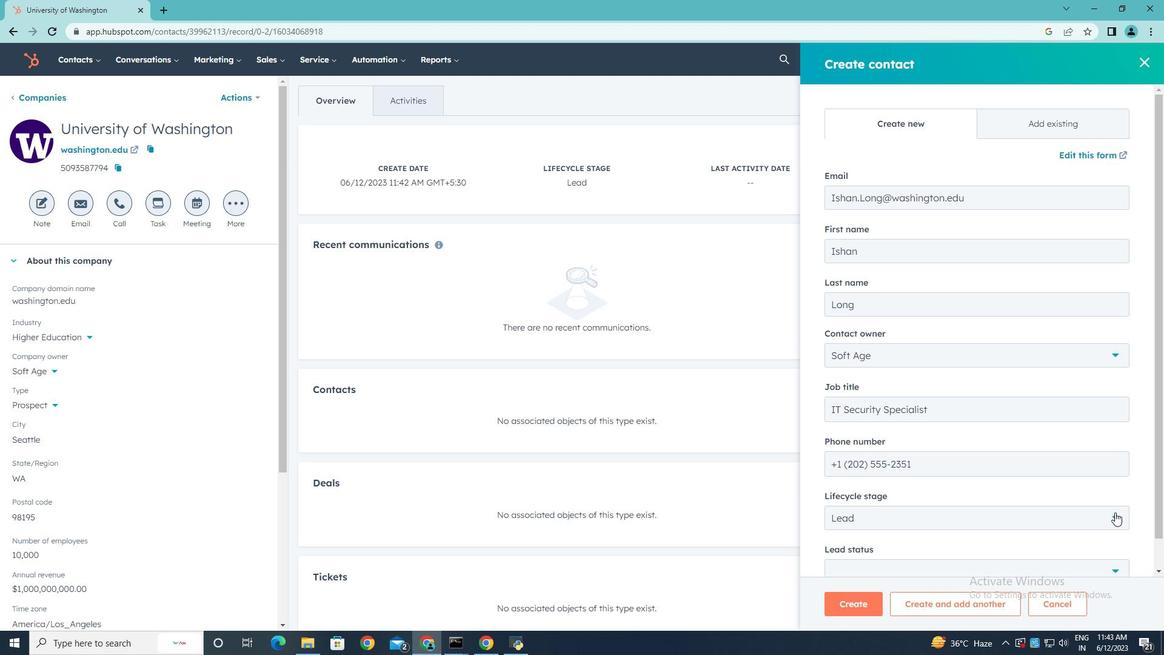 
Action: Mouse pressed left at (1115, 513)
Screenshot: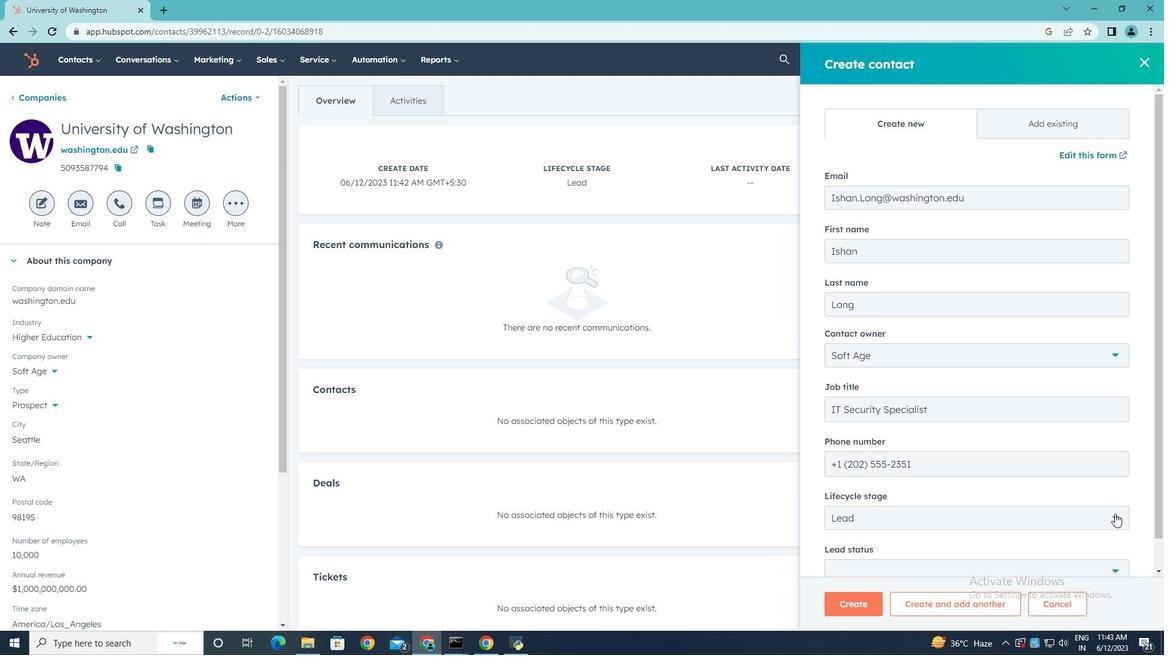
Action: Mouse moved to (959, 405)
Screenshot: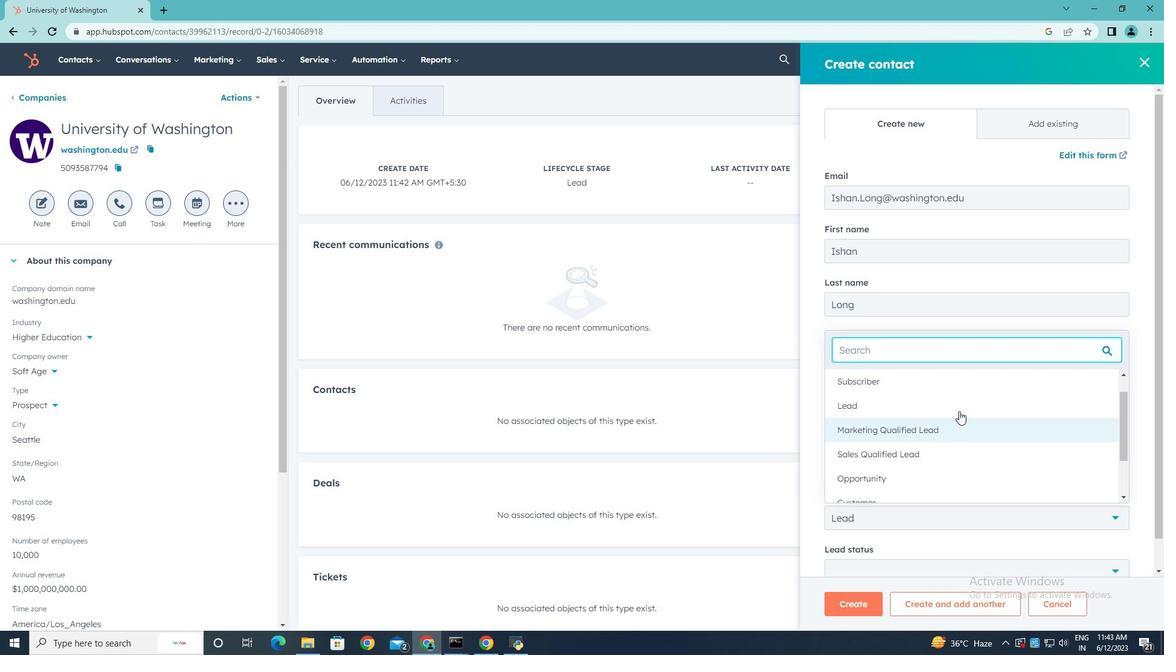 
Action: Mouse pressed left at (959, 405)
Screenshot: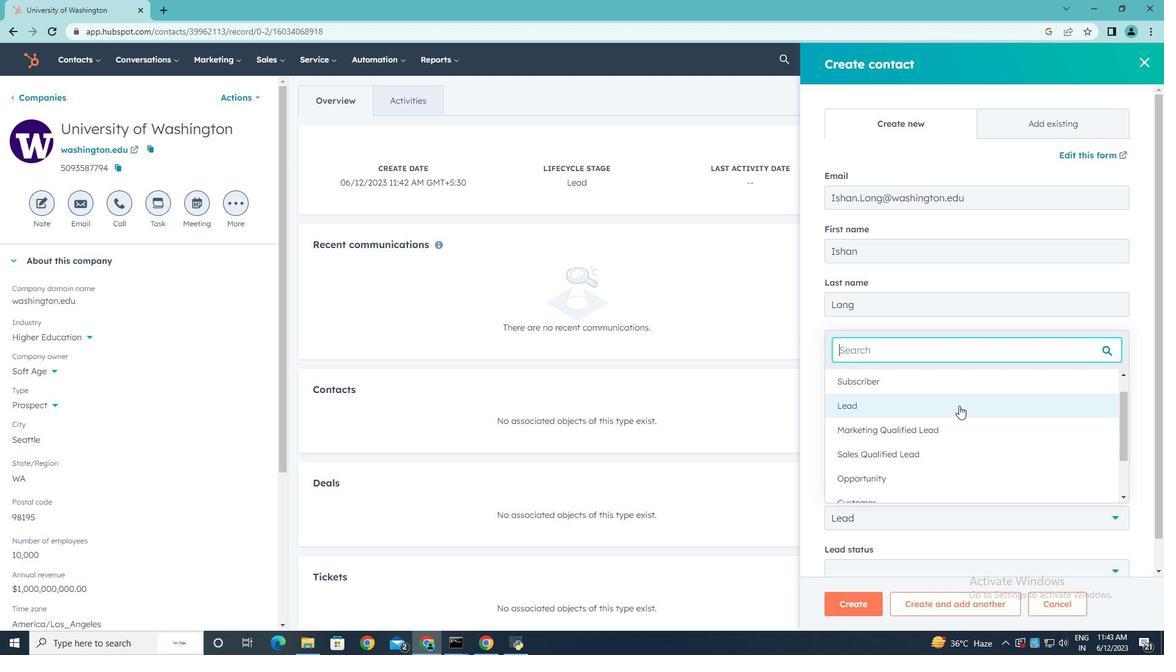 
Action: Mouse moved to (1112, 568)
Screenshot: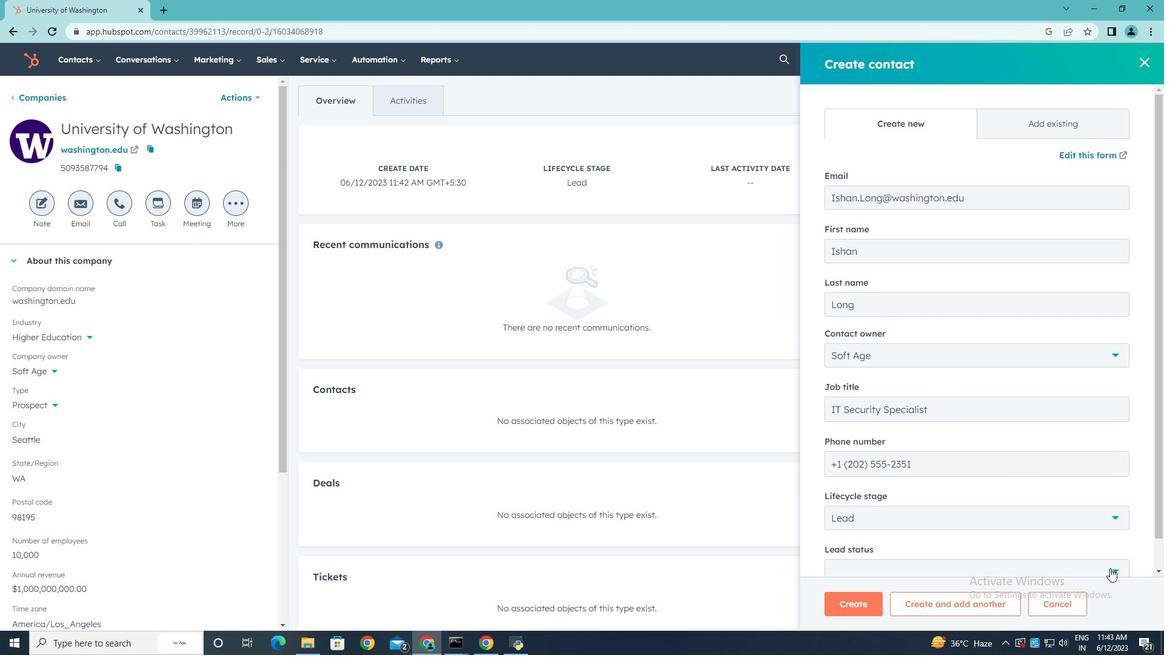 
Action: Mouse pressed left at (1112, 568)
Screenshot: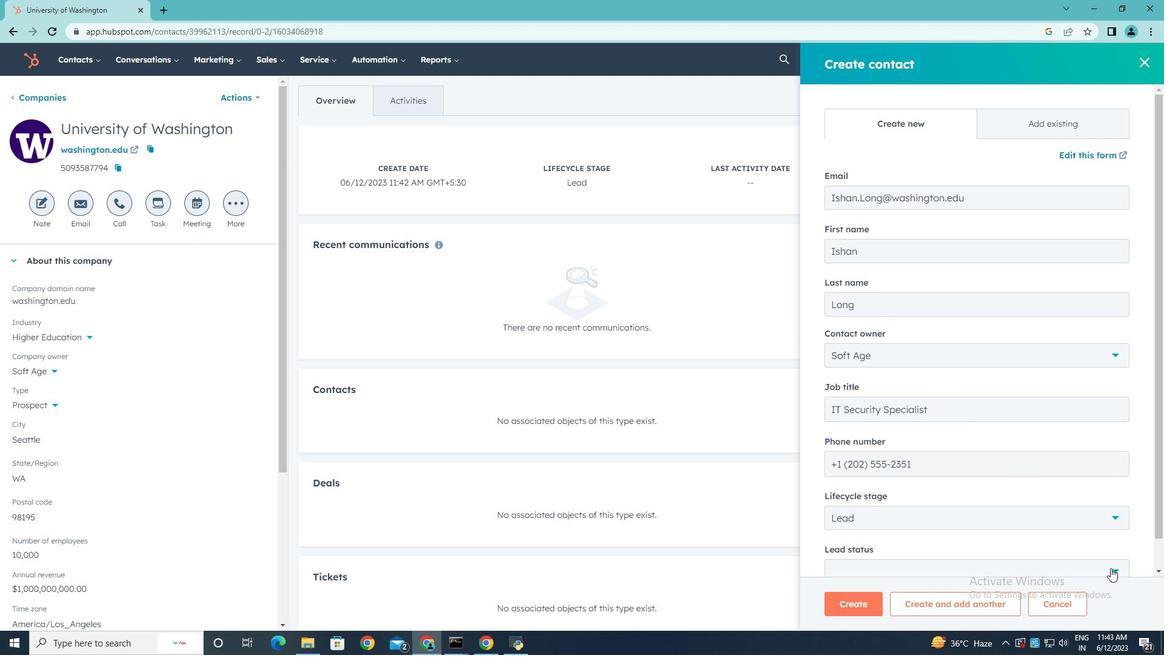 
Action: Mouse moved to (996, 480)
Screenshot: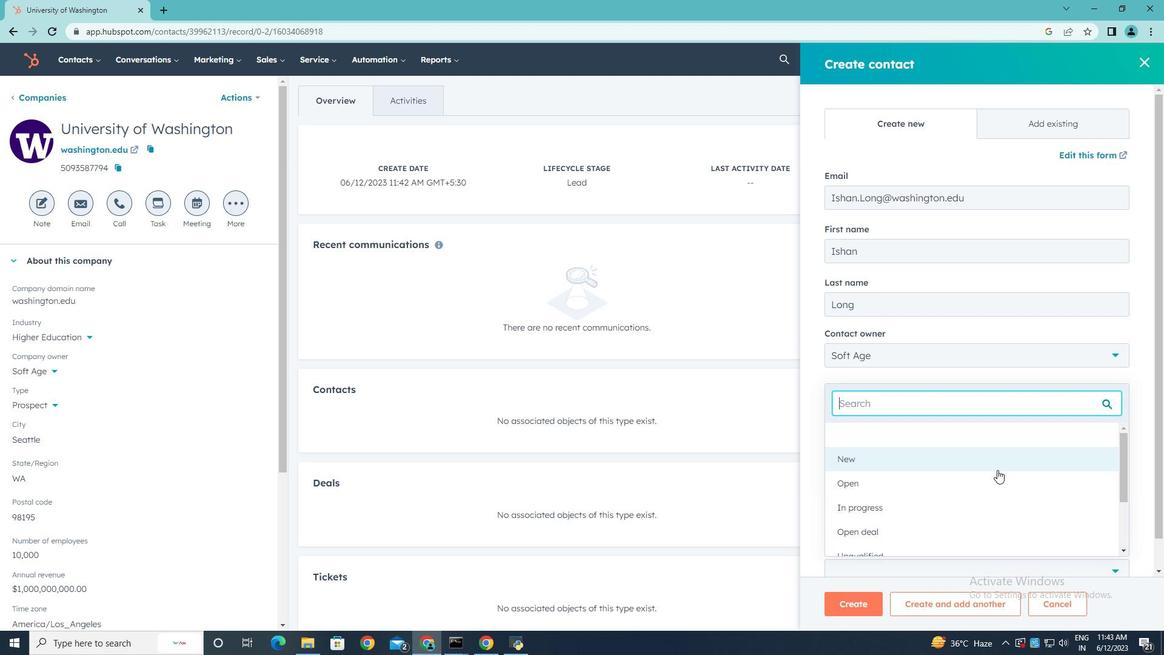 
Action: Mouse pressed left at (996, 480)
Screenshot: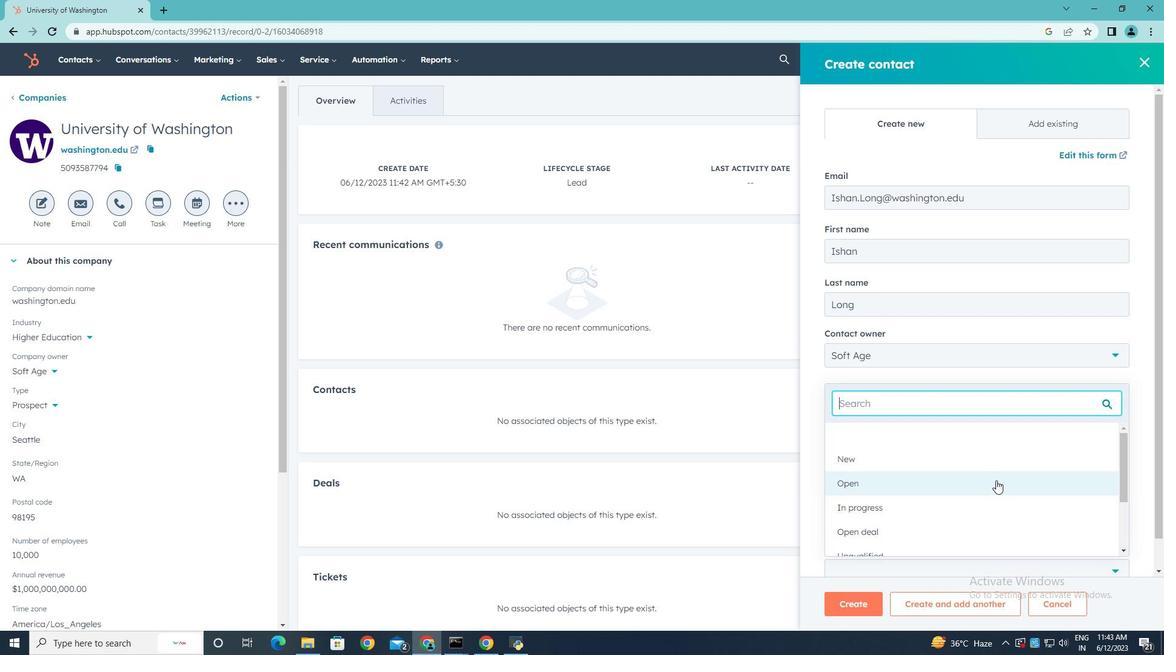 
Action: Mouse moved to (997, 479)
Screenshot: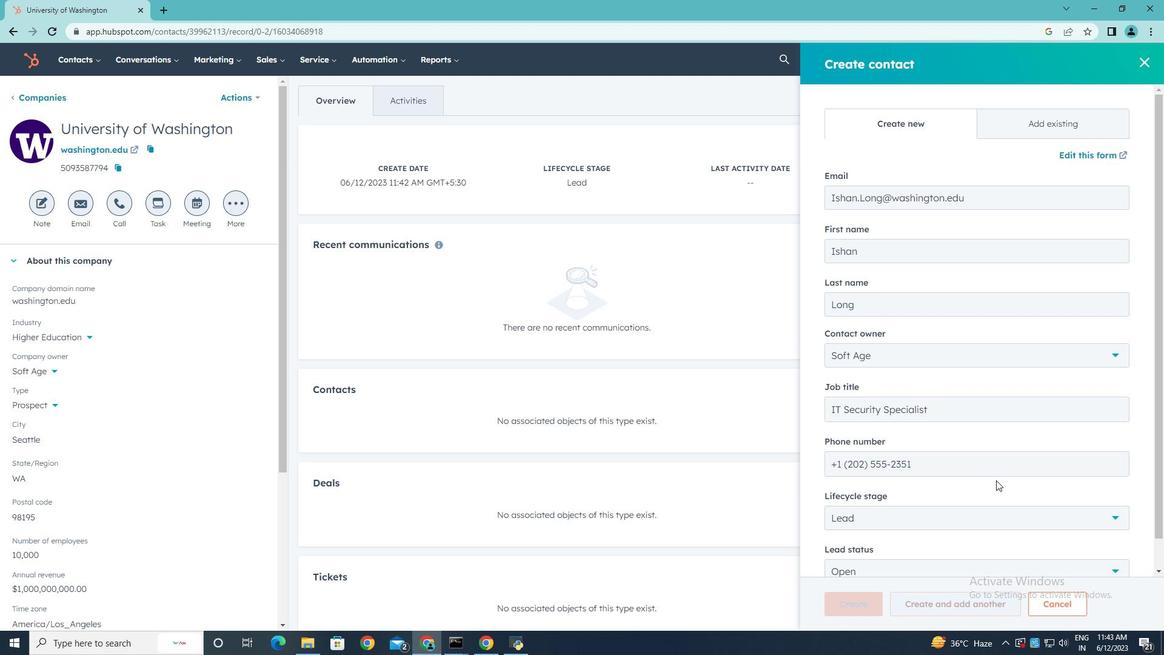 
Action: Mouse scrolled (997, 479) with delta (0, 0)
Screenshot: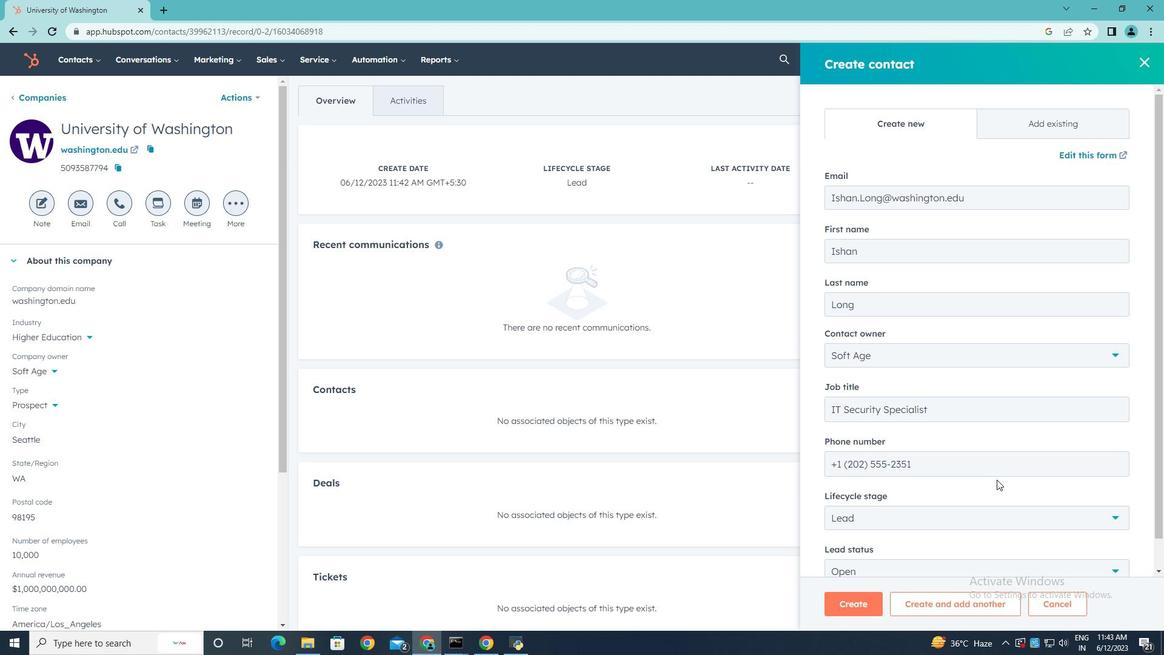 
Action: Mouse scrolled (997, 479) with delta (0, 0)
Screenshot: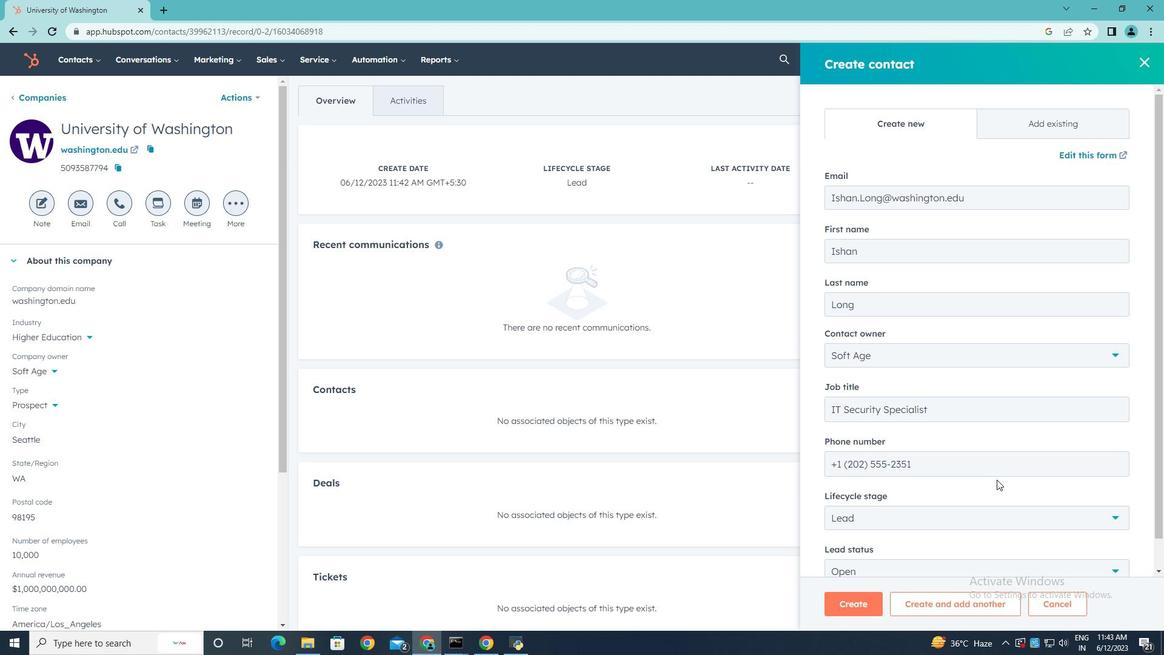 
Action: Mouse scrolled (997, 479) with delta (0, 0)
Screenshot: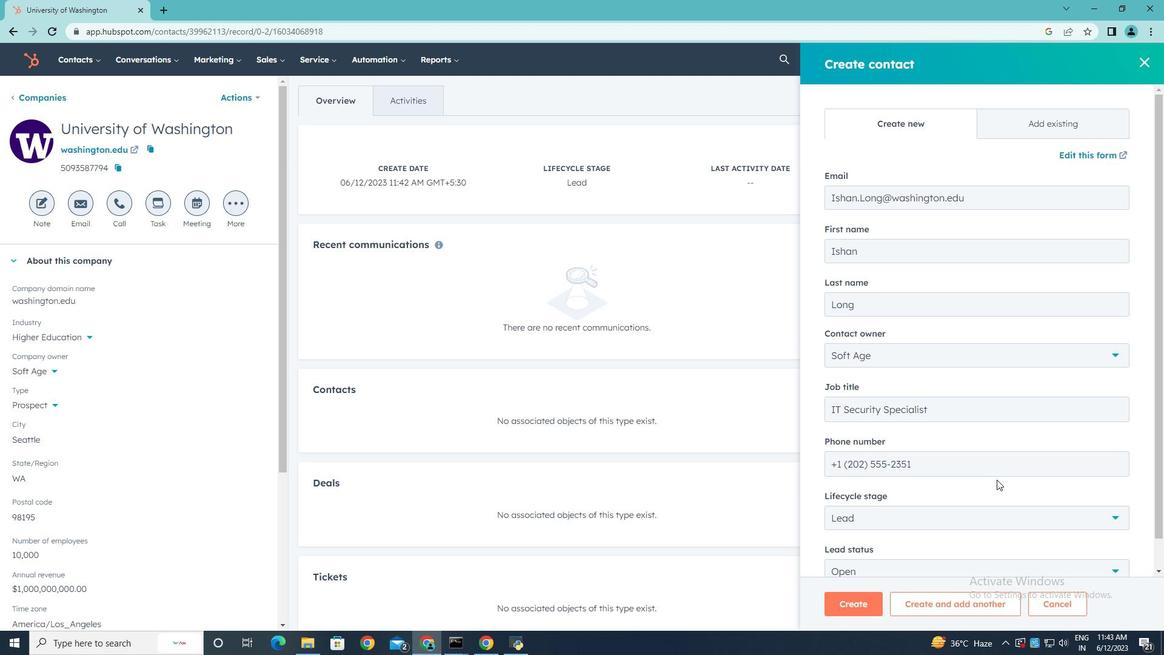 
Action: Mouse moved to (862, 598)
Screenshot: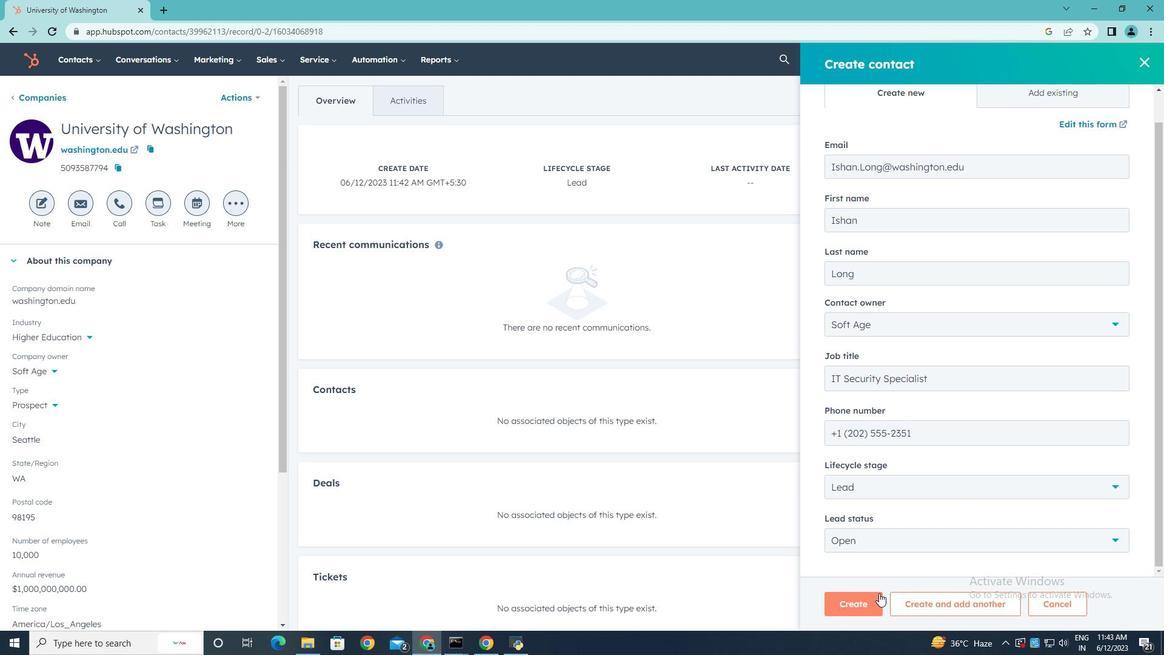 
Action: Mouse pressed left at (862, 598)
Screenshot: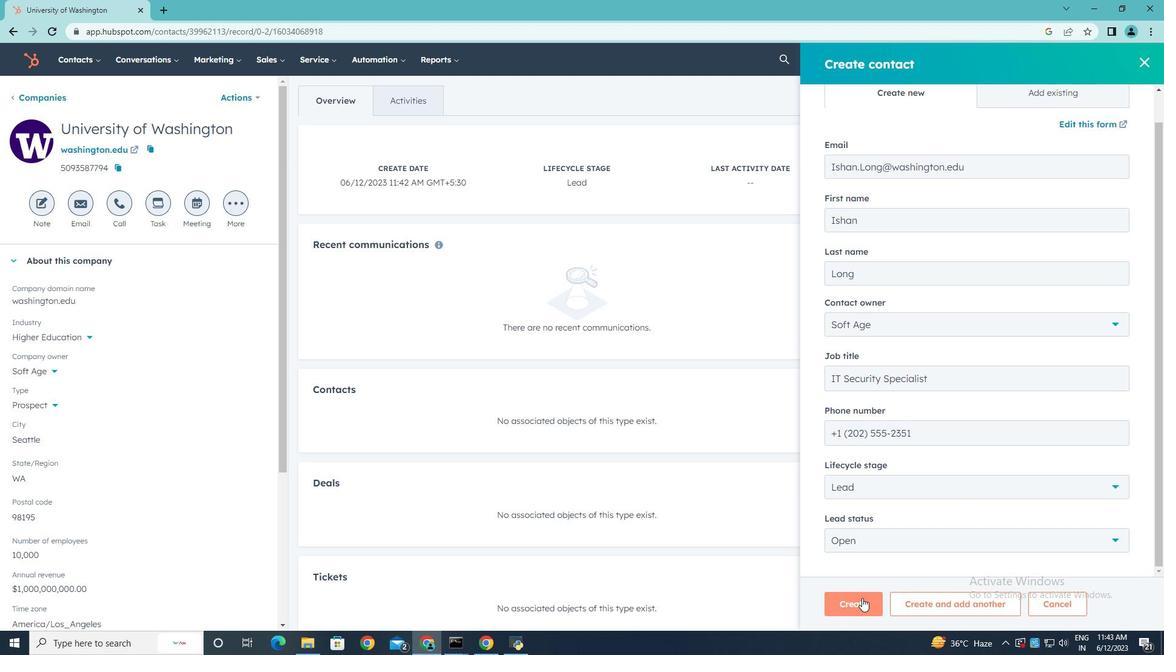 
Action: Mouse moved to (832, 489)
Screenshot: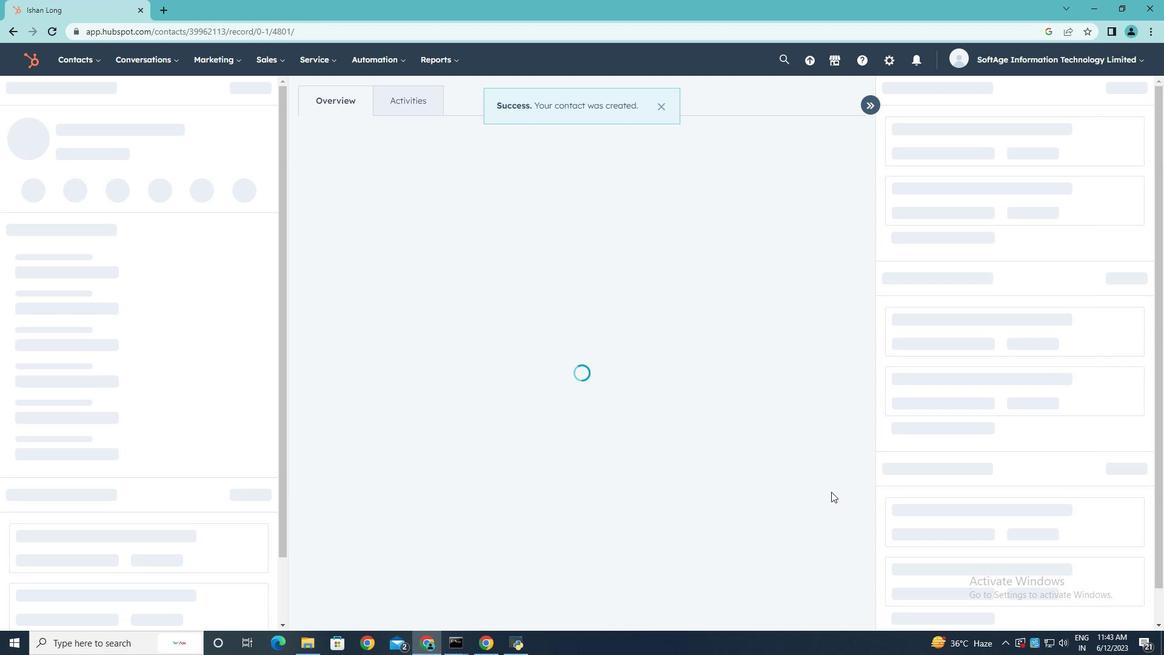 
